 Task: Open an excel sheet with  and write heading  Student grades data  Add 10 students name:-  'Joshua Rivera, Zoey Coleman, Ryan Wright, Addison Bailey, Jonathan Simmons, Brooklyn Ward, Caleb Barnes, Audrey Collins, Gabriel Perry, Sofia Bell. ' in August Last week sales are  100 to 150. Math Grade:-  90, 95, 80, 92, 85,88, 90, 78, 92, 85.Science Grade:-  85, 87, 92, 88, 90, 85, 92, 80, 88, 90.English Grade:-  92, 90, 85, 90, 88, 92, 85, 82, 90, 88. _x000D_
History Grade:-  88, 92, 78, 95, 90, 90, 80, 85, 92, 90. Total use the formula   =SUM(D2:G2) then presss enter. Save page auditingSalesByEmployee
Action: Key pressed <Key.shift_r>Student<Key.space>grades<Key.space>data<Key.space><Key.down><Key.shift_r>Students<Key.shift>Name<Key.down><Key.shift>Joshua<Key.down><Key.up><Key.f2><Key.space><Key.shift_r>Rivera<Key.down><Key.up><Key.up><Key.esc><Key.esc><Key.esc><Key.right><Key.left><Key.right><Key.left><Key.up><Key.shift_r>S.<Key.space><Key.shift>No<Key.right><Key.shift_r>Students<Key.space><Key.shift>Name<Key.down><Key.left>1<Key.right><Key.left><Key.right><Key.shift>Joshua<Key.space><Key.shift_r>Rivera<Key.down><Key.left>2<Key.right><Key.shift_r>Zoey<Key.space><Key.shift_r>Coleman<Key.down><Key.left>3<Key.down><Key.up><Key.right><Key.shift_r>Ryan<Key.space><Key.shift_r>Wright<Key.down><Key.left>4<Key.down><Key.up><Key.right><Key.shift_r>Addison<Key.space><Key.shift>Bailey<Key.down><Key.left>5<Key.down><Key.up><Key.right><Key.left><Key.right><Key.left><Key.right><Key.shift>Jonathan<Key.space><Key.shift_r>Simmons<Key.down><Key.left><Key.left>6<Key.down><Key.up><Key.right><Key.shift>Brooklyn<Key.space><Key.shift_r>Ward<Key.down><Key.left><Key.left><Key.left>7<Key.right><Key.shift_r>Caleb<Key.space><Key.shift>Bare<Key.backspace>nes<Key.down><Key.left>8<Key.down><Key.up><Key.right><Key.left><Key.right><Key.shift_r>Audrey<Key.space><Key.shift_r>Collins<Key.down><Key.left>9<Key.down><Key.up><Key.right><Key.shift_r>Gabriel<Key.space><Key.shift>Perry<Key.down><Key.left>10<Key.right><Key.shift_r>Sofia<Key.space><Key.shift>Bell<Key.down><Key.left><Key.up><Key.up><Key.up><Key.down><Key.right><Key.right><Key.right><Key.left><Key.shift_r>August<Key.space><Key.shift>Last<Key.space>week<Key.space><Key.shift_r>Sales<Key.down>100<Key.f2><Key.backspace>0<Key.down><Key.down><Key.enter>105<Key.down>10<Key.backspace>10<Key.down>115<Key.down>120<Key.down>125<Key.down>130<Key.down>140<Key.down>145<Key.down>150<Key.down><Key.up><Key.up><Key.up><Key.down><Key.up><Key.down><Key.right><Key.right><Key.left><Key.shift>Math<Key.space><Key.shift_r>Grade<Key.down>90<Key.down>95<Key.down>80<Key.down>92<Key.down>85<Key.down>88<Key.down>90<Key.down>78<Key.down>92<Key.down>85<Key.down><Key.up><Key.up><Key.right><Key.shift_r>Science<Key.space><Key.shift_r>Grade<Key.down>85<Key.down>87<Key.down>98\2<Key.down><Key.up>92<Key.down>88<Key.down>90<Key.down>85<Key.down>92<Key.down>80<Key.down>88<Key.down>90<Key.down><Key.up><Key.up><Key.up><Key.right><Key.shift_r>English<Key.space><Key.shift_r>Grade<Key.down>92<Key.down>90<Key.down>85<Key.down>90<Key.down>88<Key.down>92<Key.down>85<Key.down>82<Key.down>90<Key.down>88<Key.down><Key.up><Key.up><Key.up><Key.right><Key.shift>History<Key.space><Key.shift_r>Grade<Key.down>88<Key.down>92<Key.down>78<Key.down>95<Key.down>90<Key.down>90<Key.down>80<Key.down>85<Key.down>92<Key.down>90<Key.down><Key.up><Key.up><Key.up><Key.up><Key.up><Key.up><Key.up><Key.up><Key.up><Key.up><Key.left><Key.left><Key.left><Key.left><Key.right><Key.right><Key.right><Key.right><Key.up><Key.right><Key.shift_r>Total<Key.down>=sum<Key.shift_r>(<Key.left><Key.left><Key.left><Key.left><Key.left><Key.shift><Key.right><Key.right><Key.right><Key.right><Key.shift_r>)<Key.enter><Key.up>
Screenshot: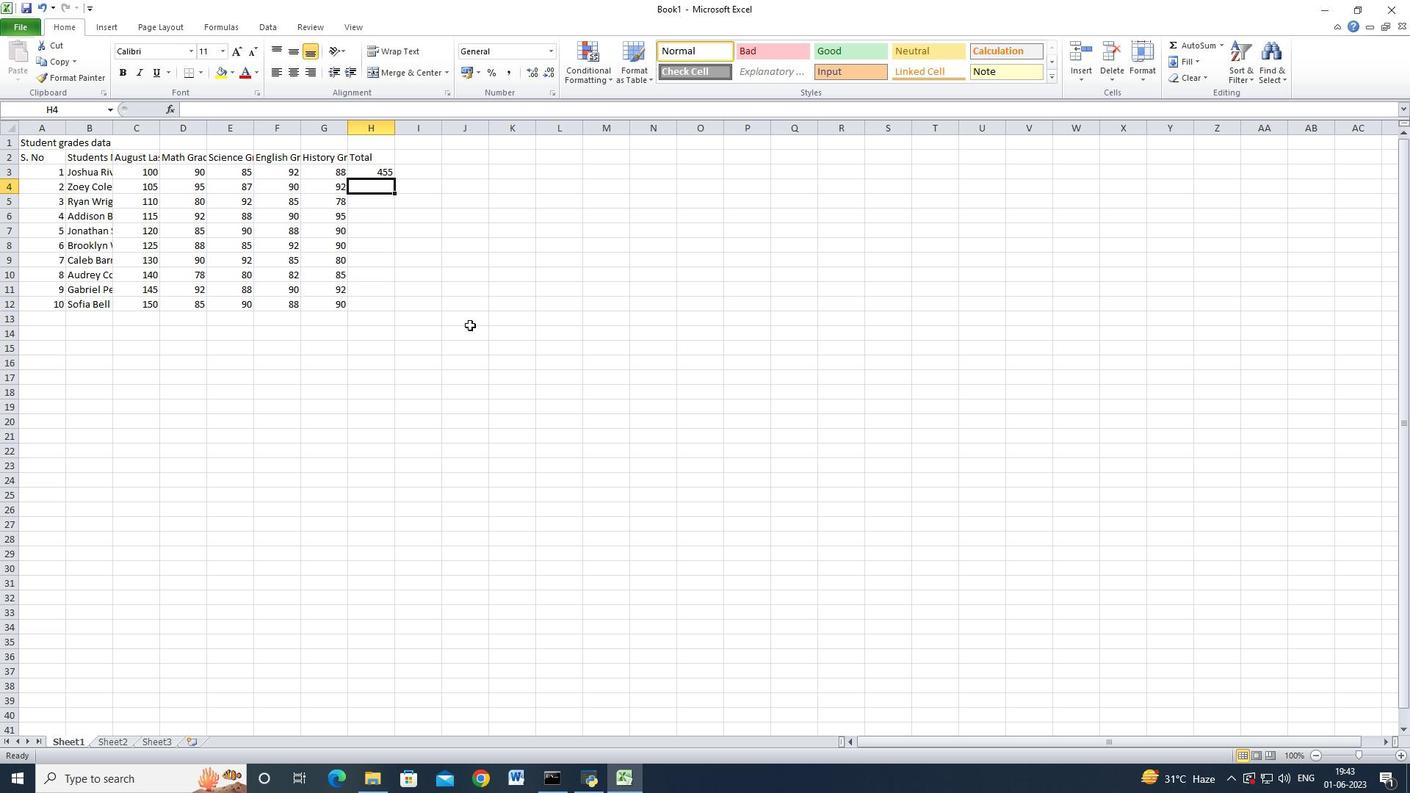 
Action: Mouse moved to (396, 178)
Screenshot: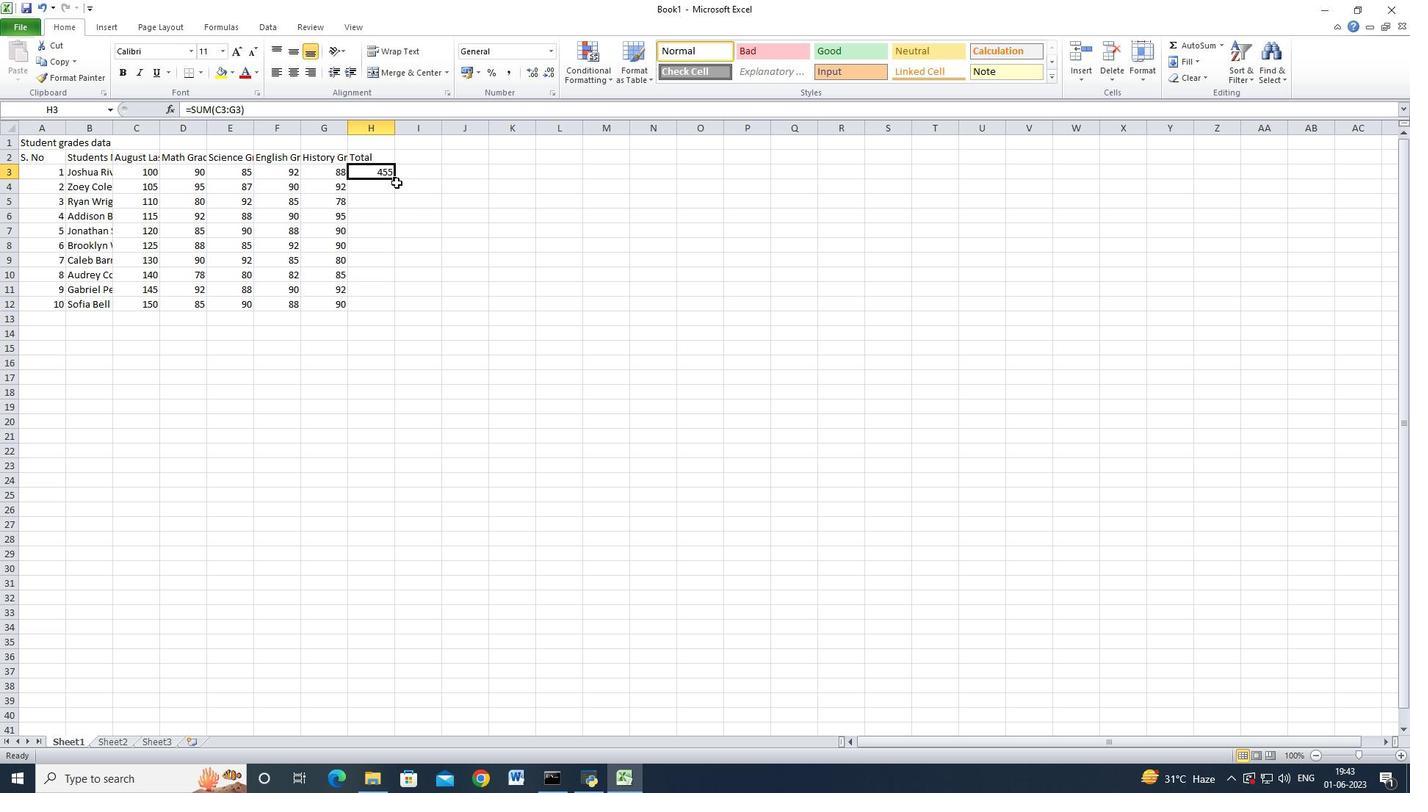
Action: Mouse pressed left at (396, 178)
Screenshot: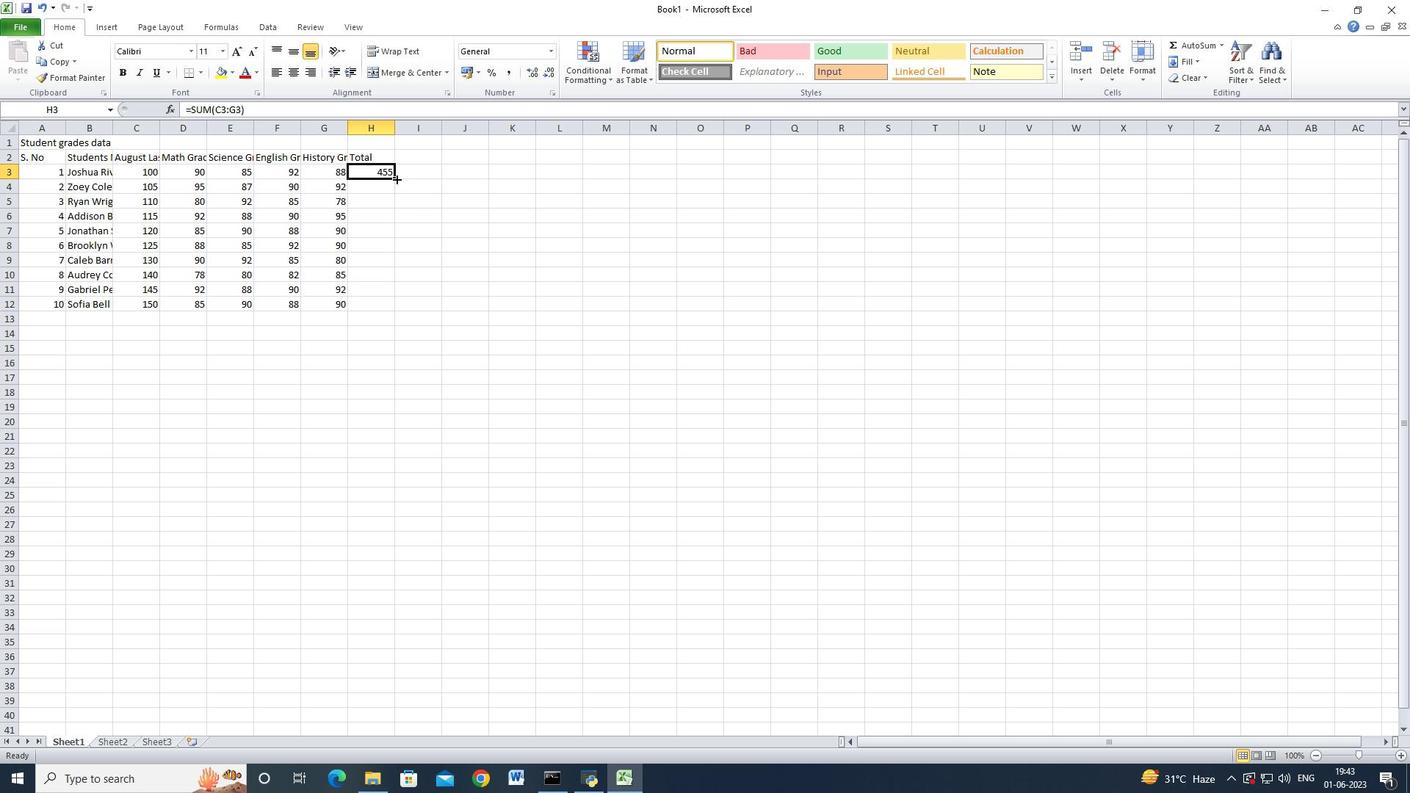
Action: Mouse moved to (395, 178)
Screenshot: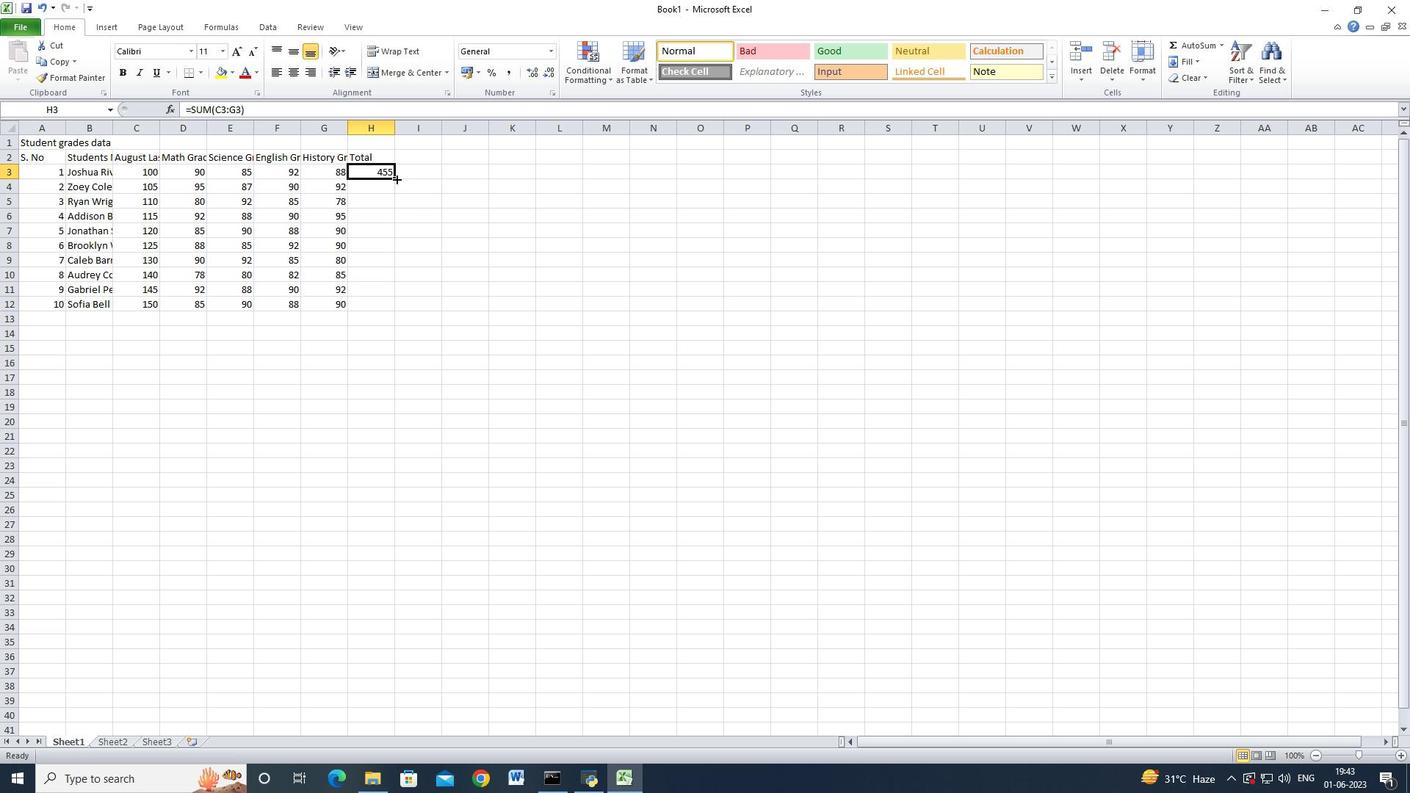 
Action: Mouse pressed left at (395, 178)
Screenshot: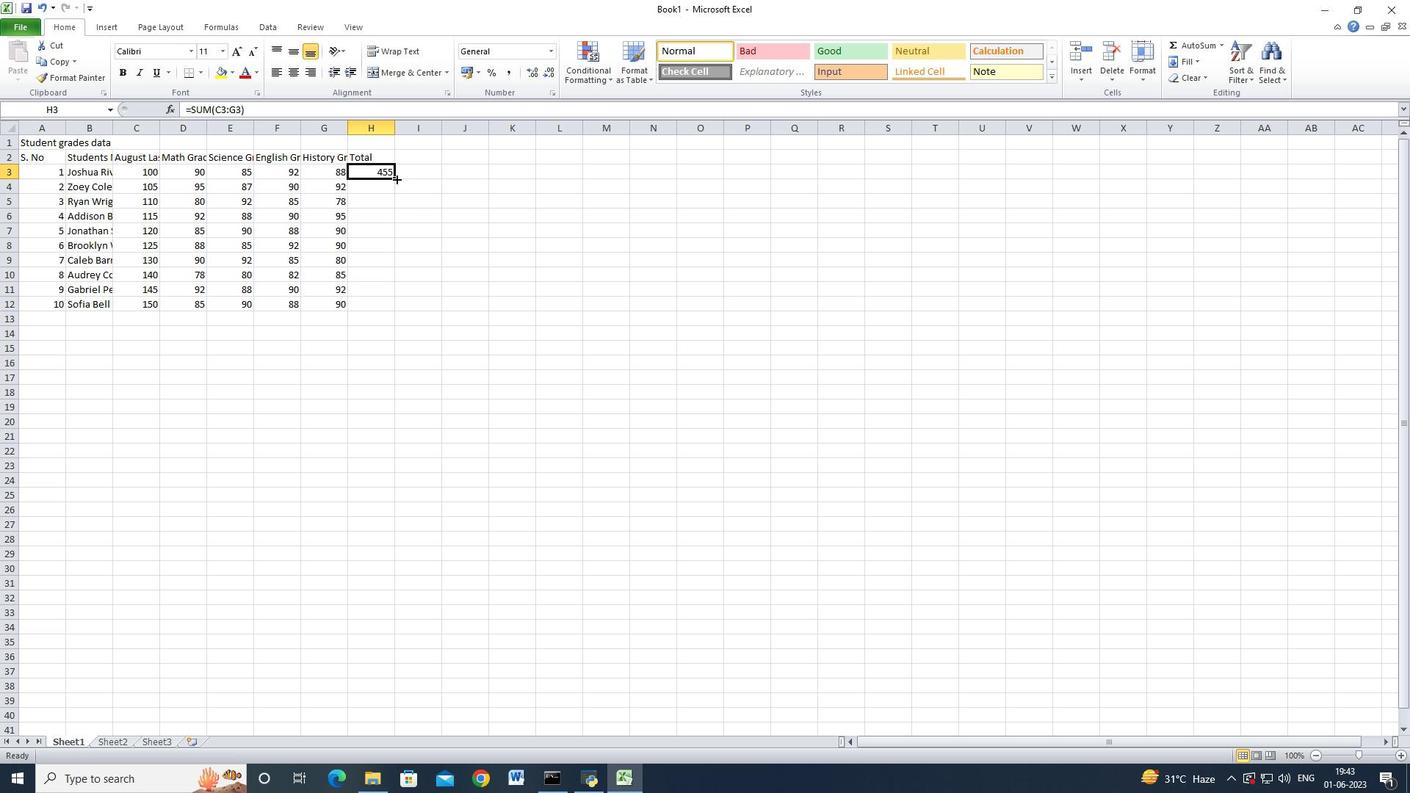 
Action: Mouse moved to (12, 130)
Screenshot: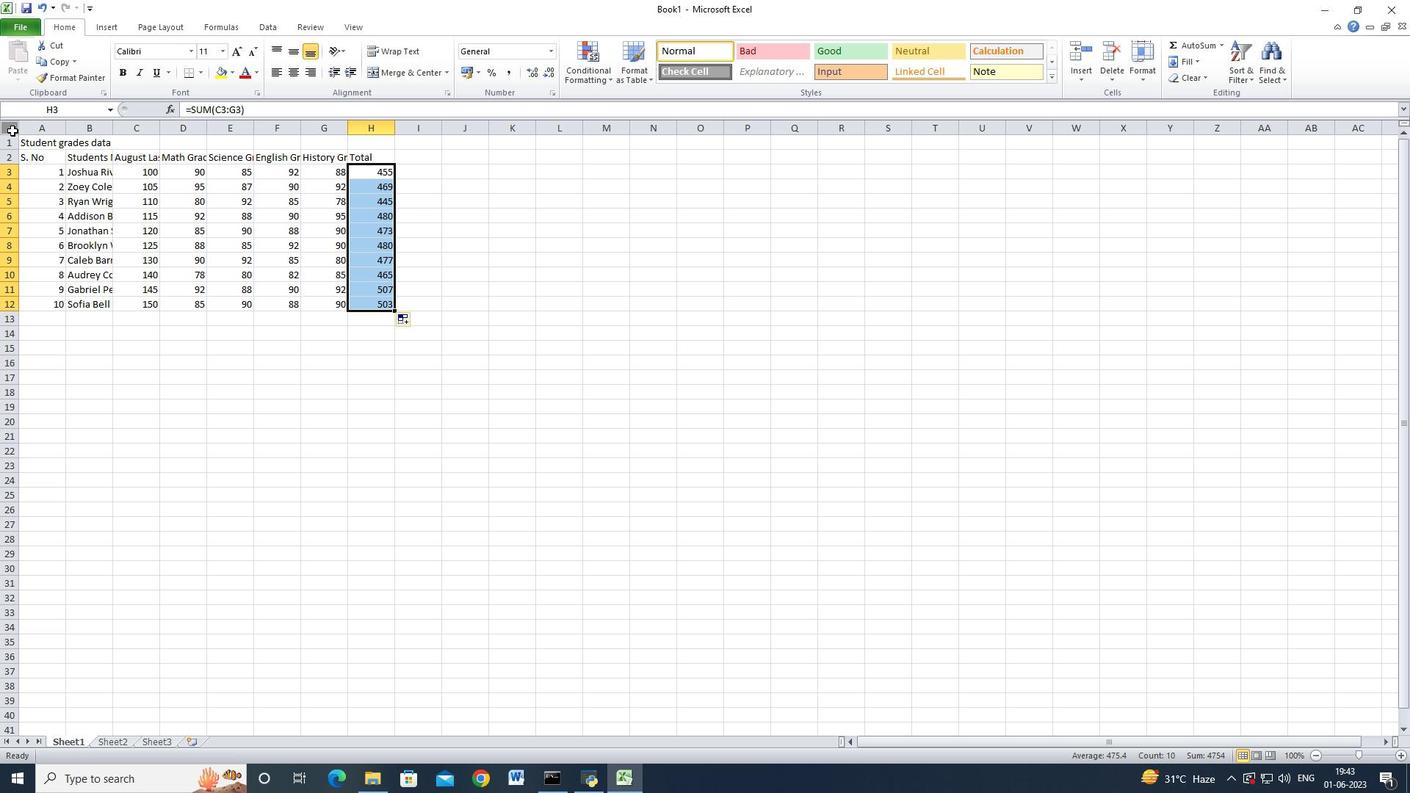 
Action: Mouse pressed left at (12, 130)
Screenshot: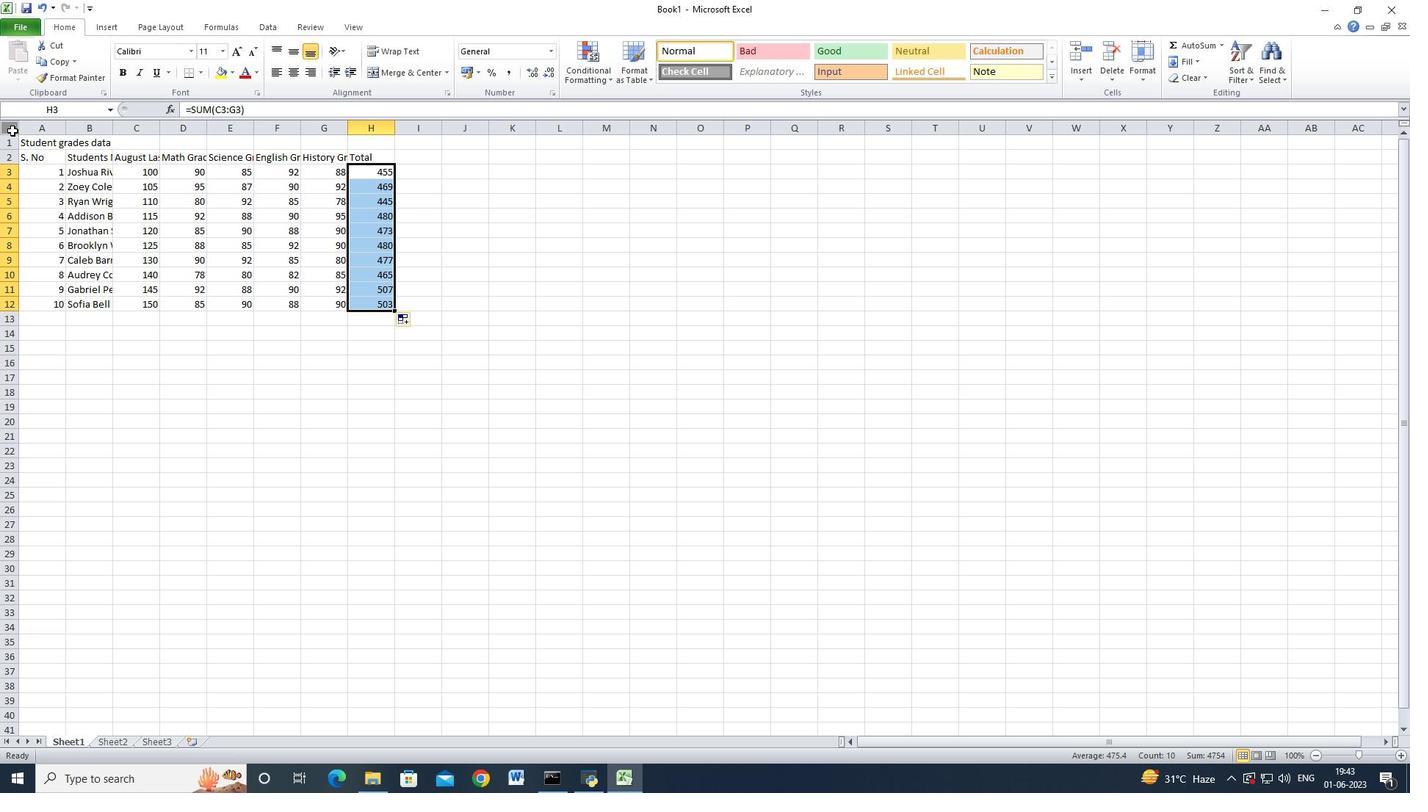 
Action: Mouse moved to (66, 128)
Screenshot: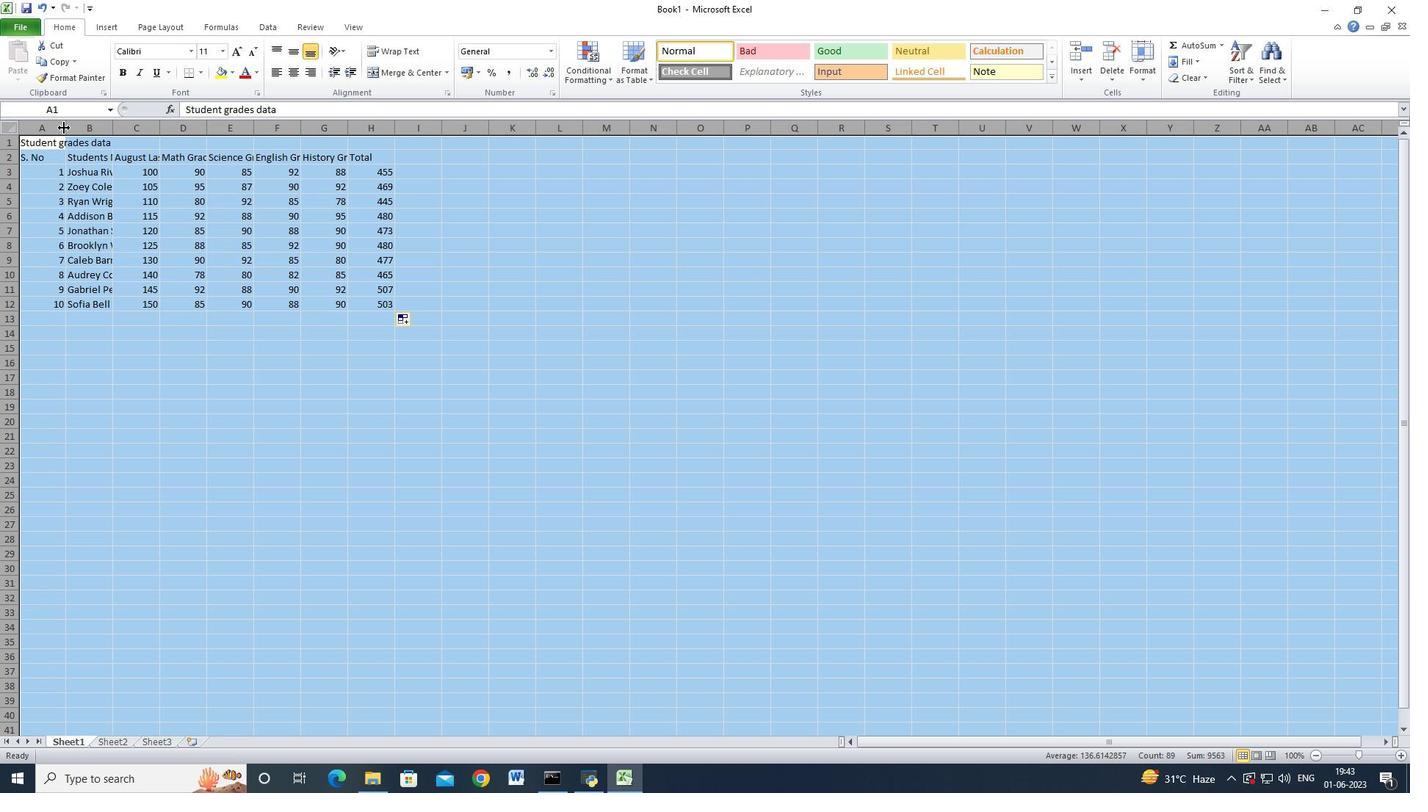 
Action: Mouse pressed left at (66, 128)
Screenshot: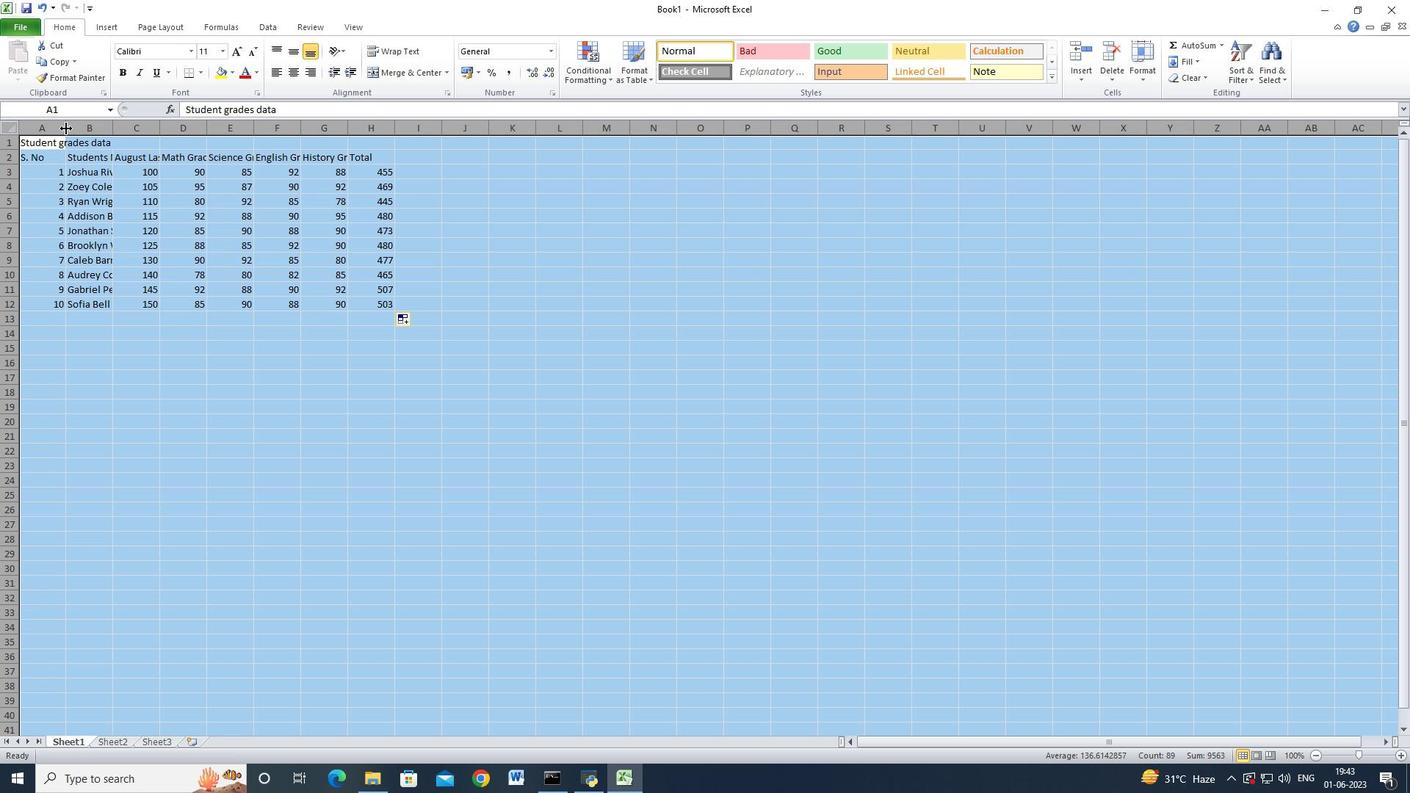 
Action: Mouse pressed left at (66, 128)
Screenshot: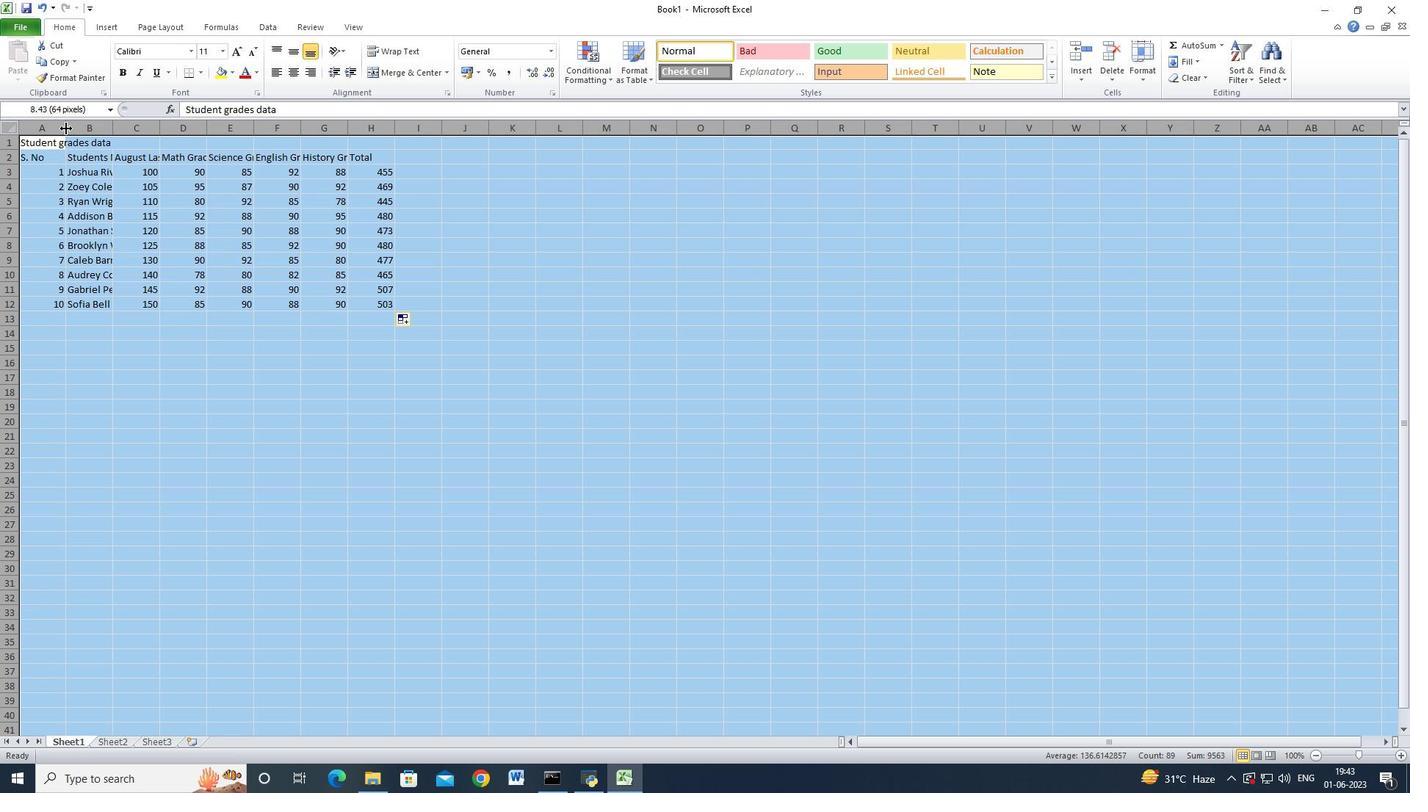 
Action: Mouse moved to (239, 207)
Screenshot: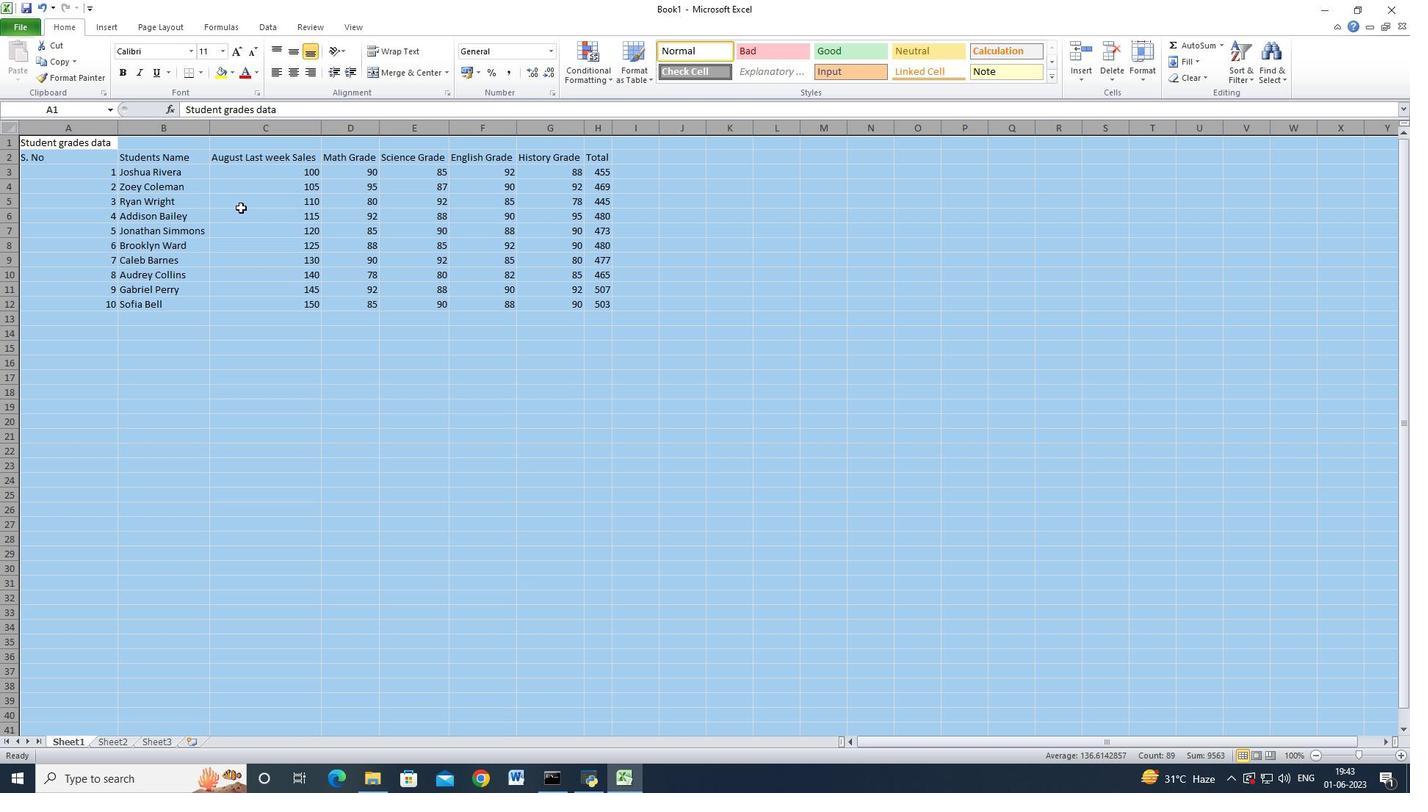 
Action: Mouse pressed left at (239, 207)
Screenshot: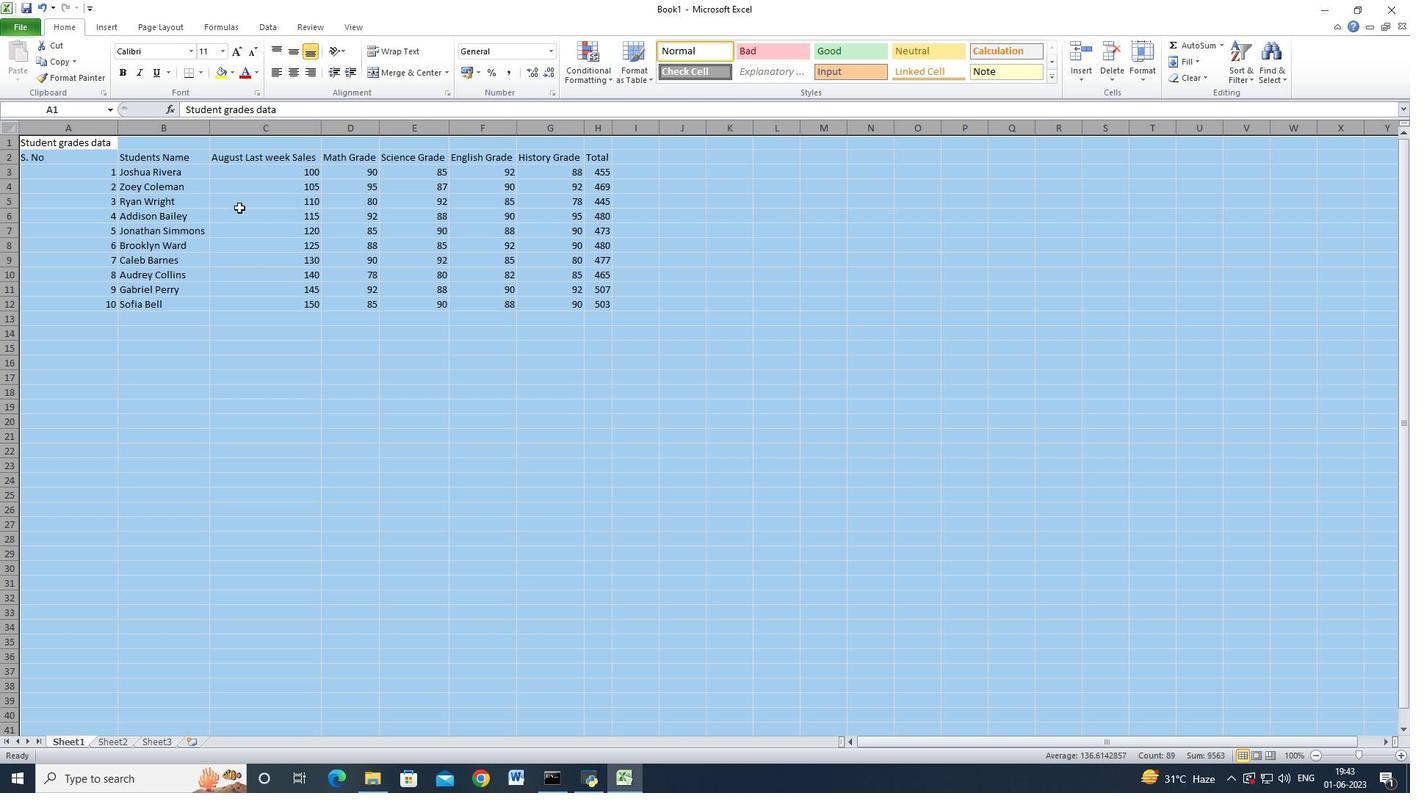 
Action: Mouse moved to (63, 124)
Screenshot: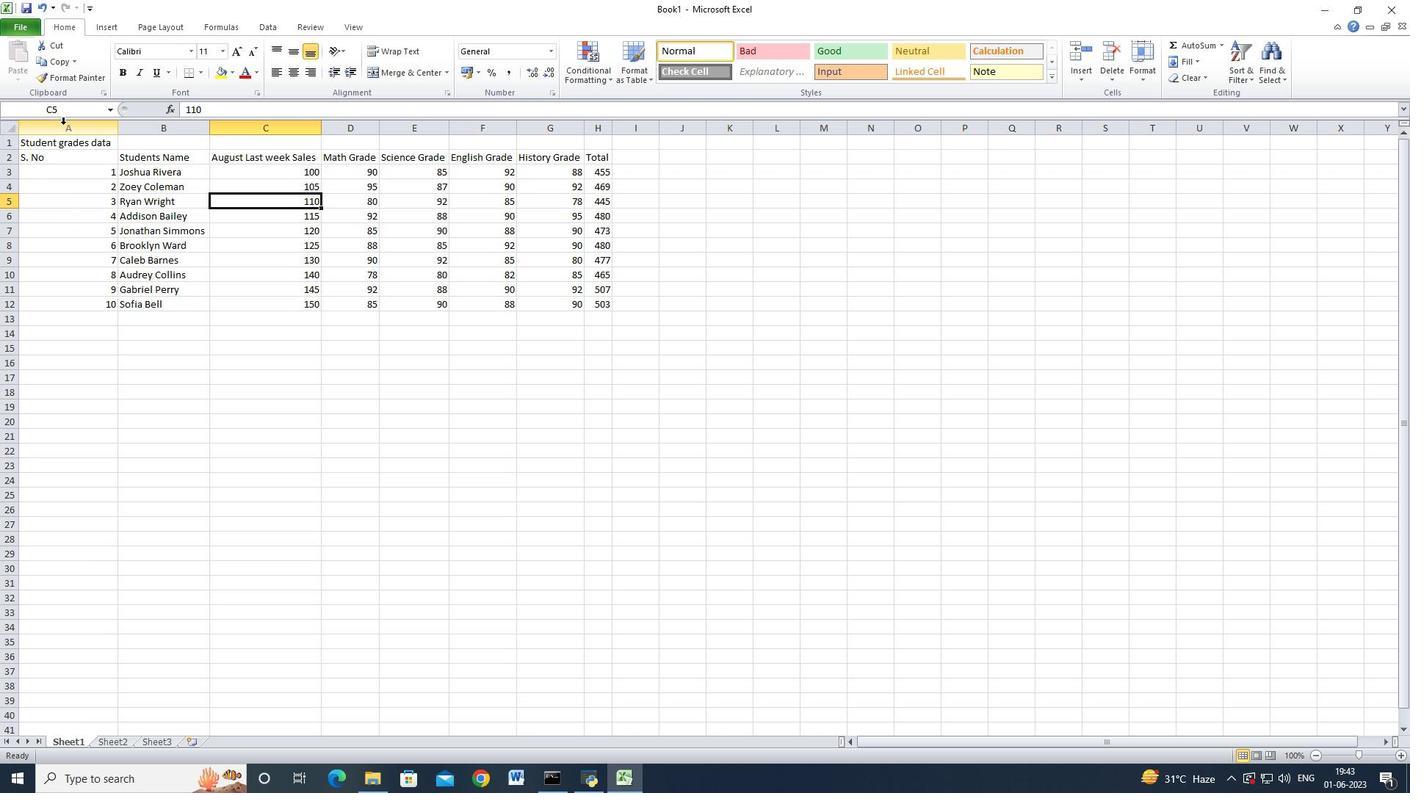 
Action: Mouse pressed left at (63, 124)
Screenshot: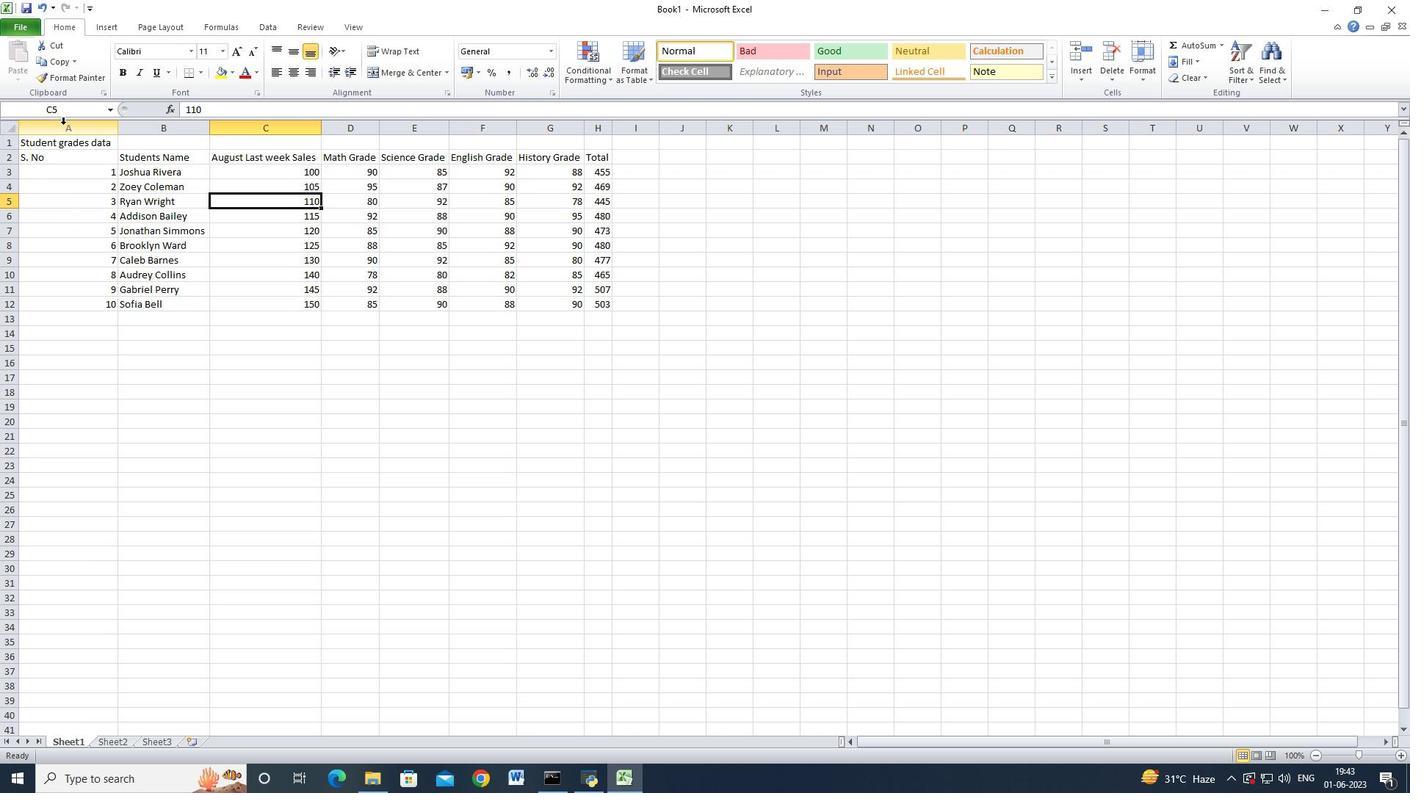 
Action: Mouse moved to (275, 74)
Screenshot: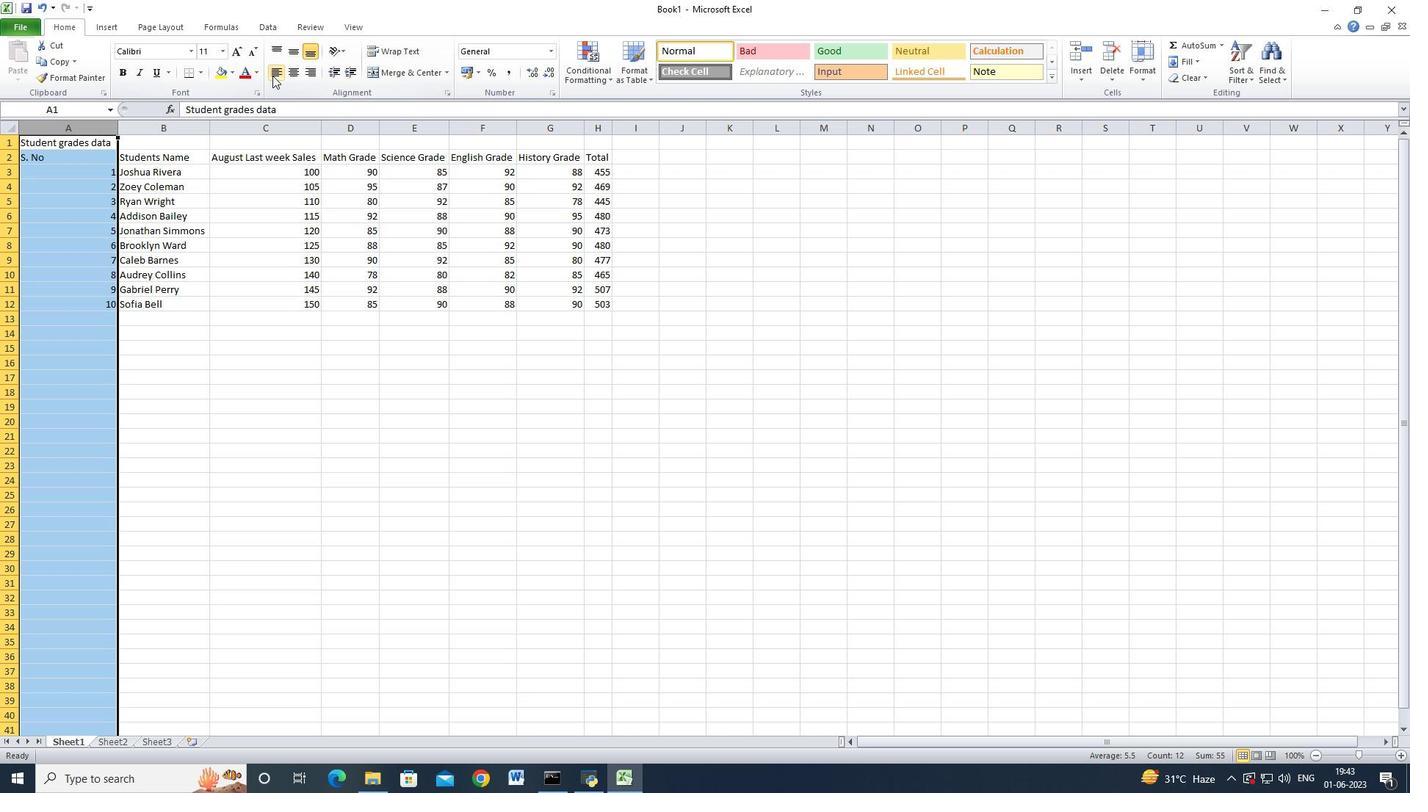 
Action: Mouse pressed left at (275, 74)
Screenshot: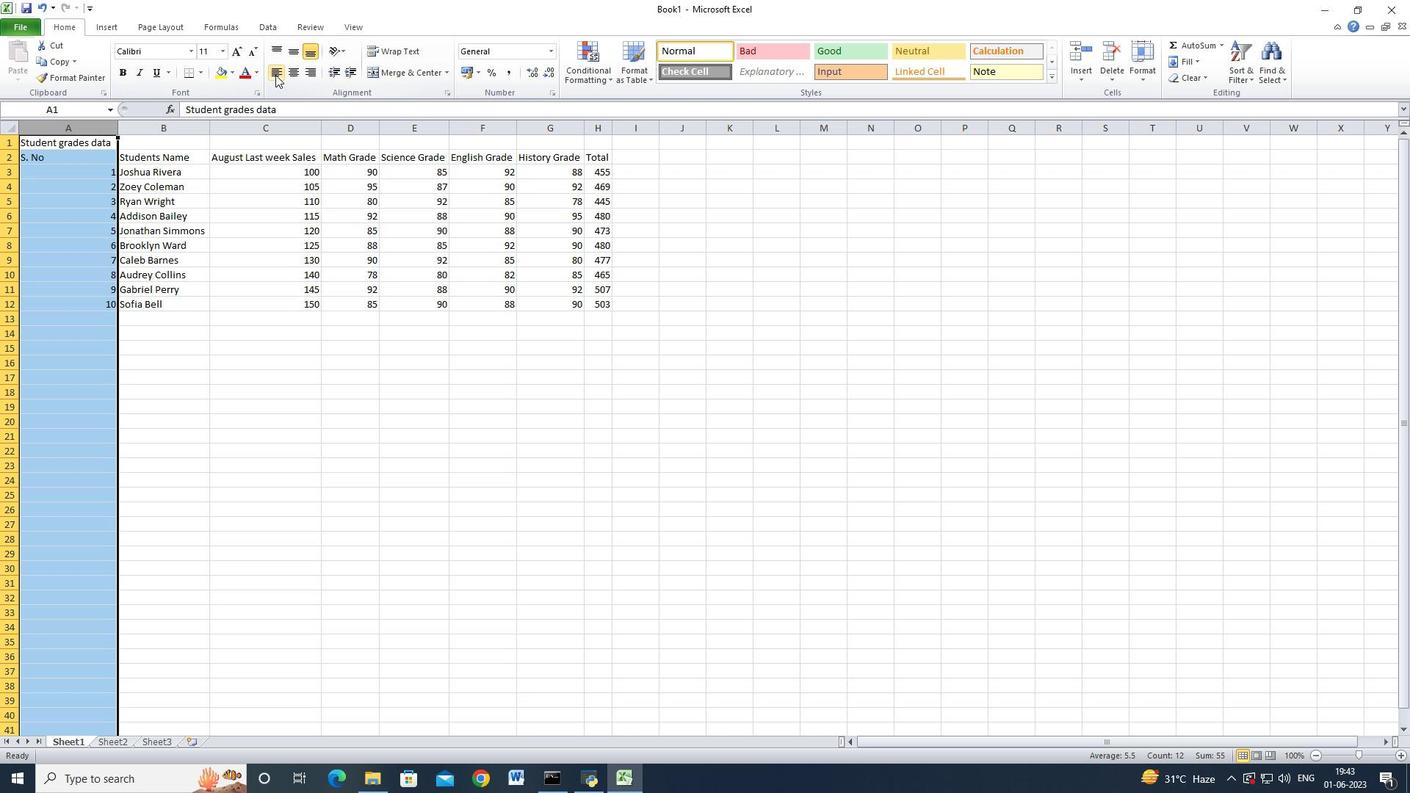 
Action: Mouse moved to (19, 193)
Screenshot: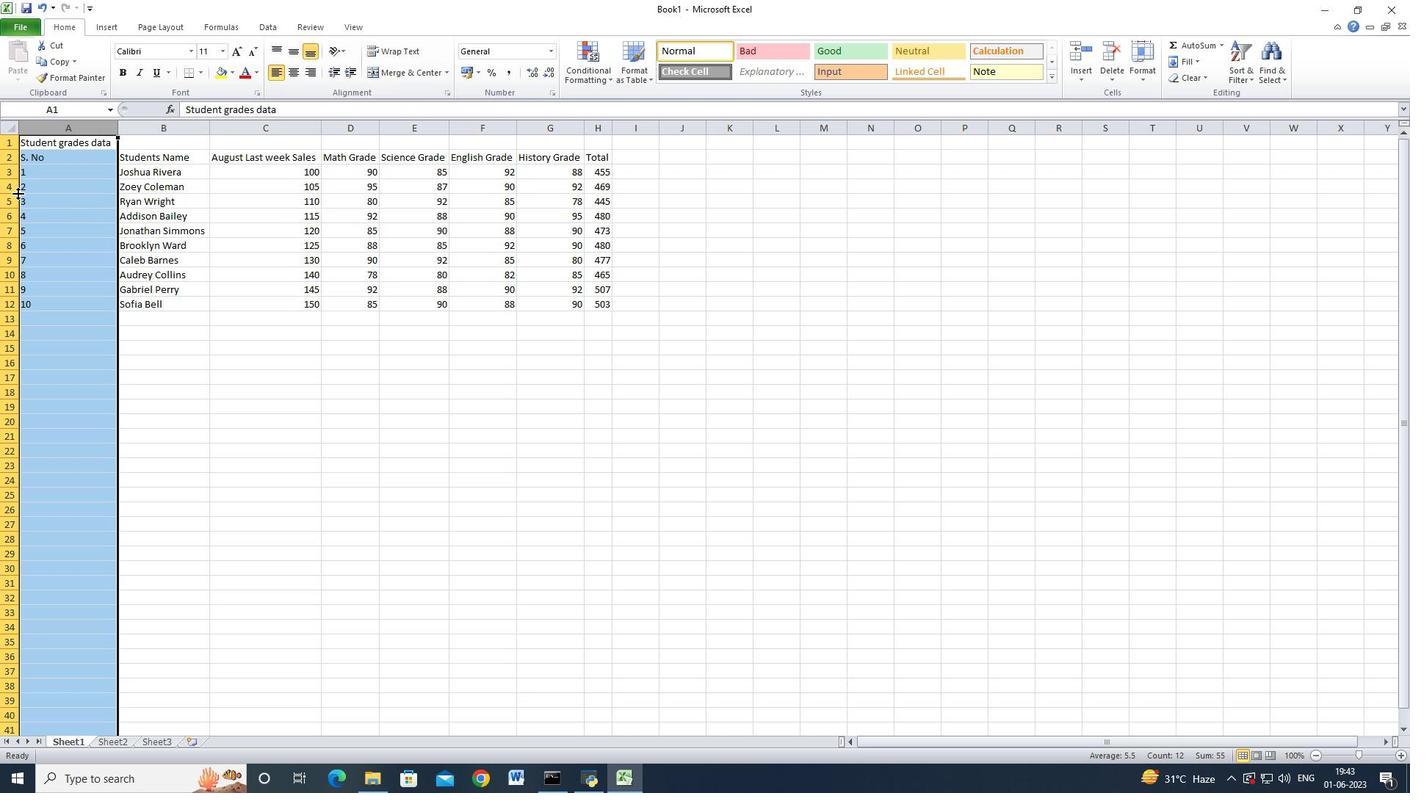 
Action: Mouse pressed left at (19, 193)
Screenshot: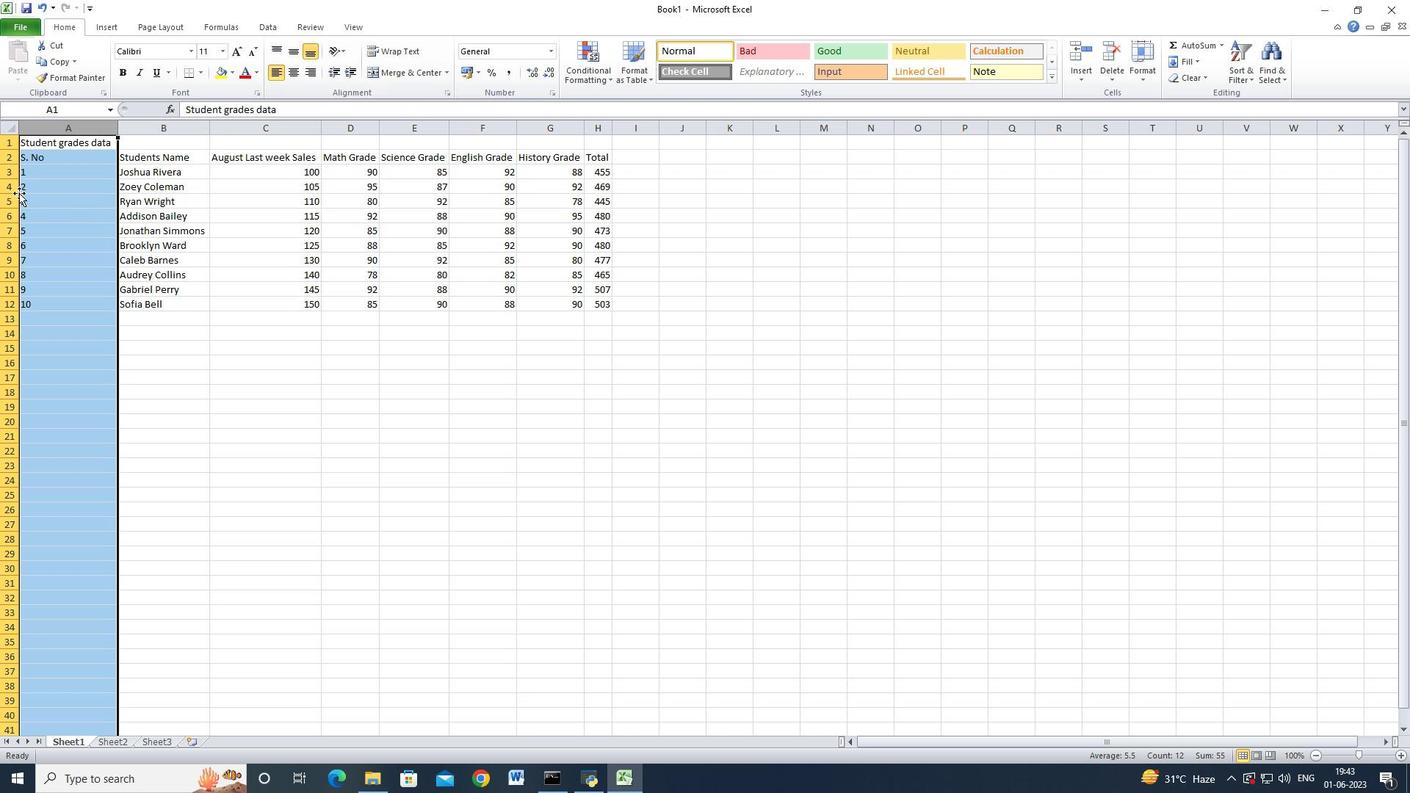 
Action: Mouse moved to (73, 185)
Screenshot: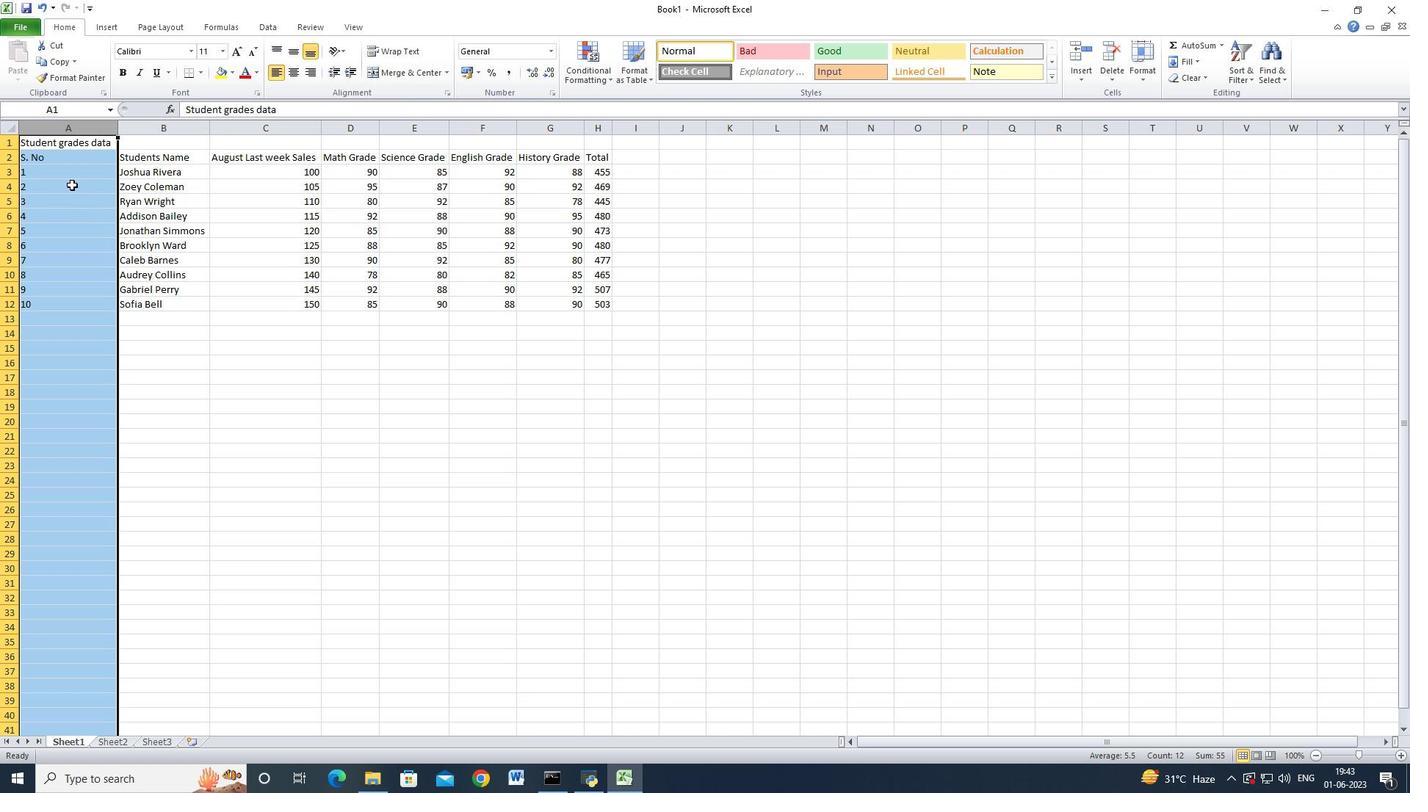 
Action: Mouse pressed left at (73, 185)
Screenshot: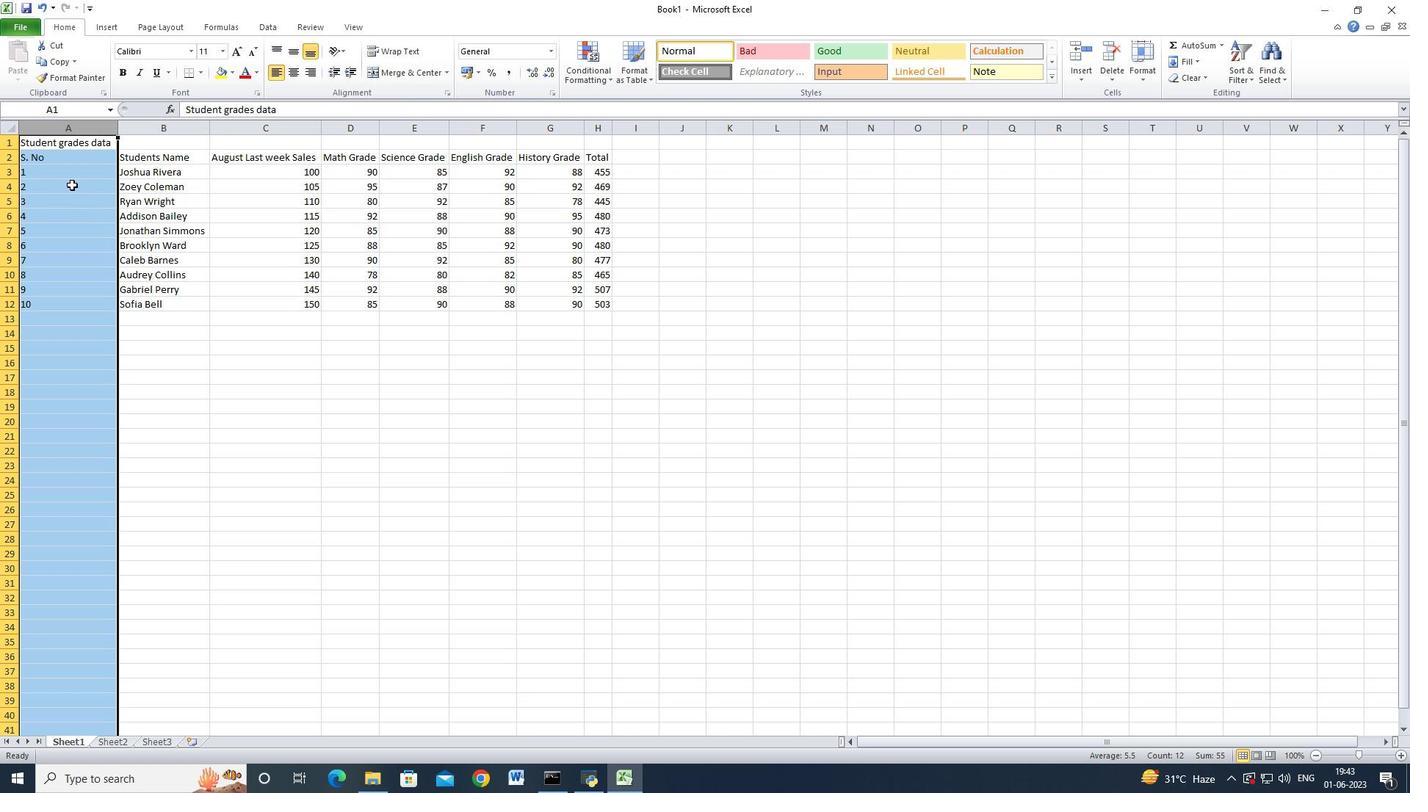 
Action: Mouse moved to (9, 124)
Screenshot: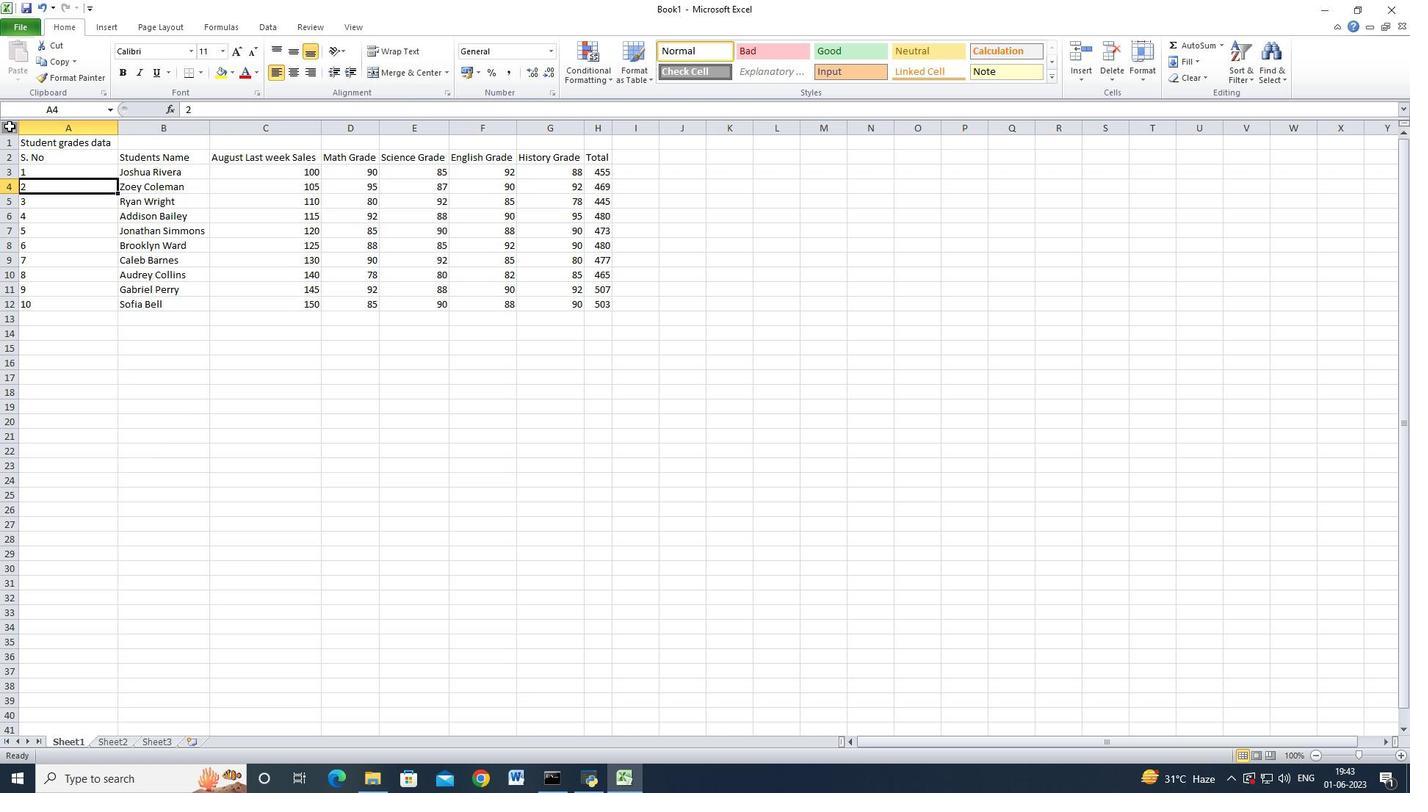 
Action: Mouse pressed left at (9, 124)
Screenshot: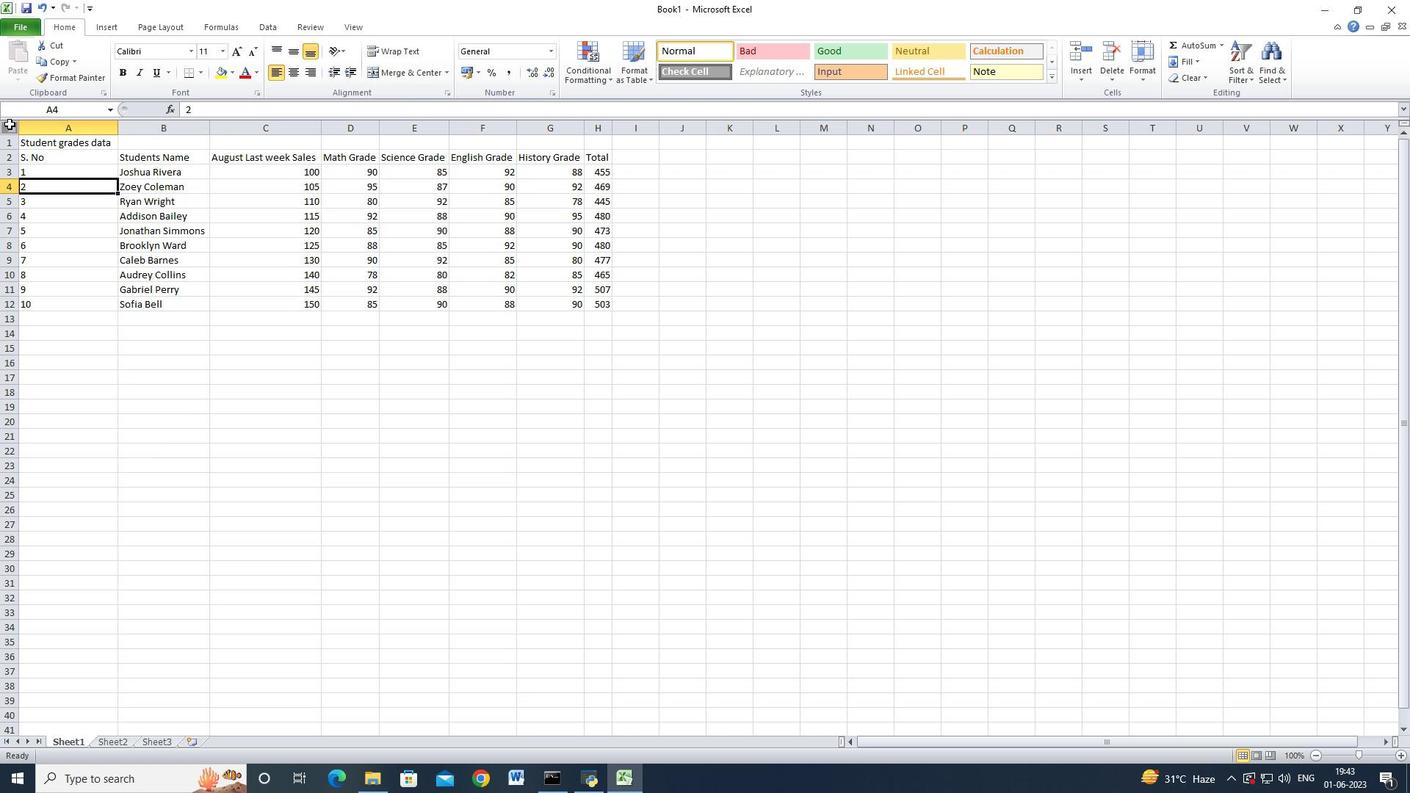 
Action: Mouse moved to (121, 123)
Screenshot: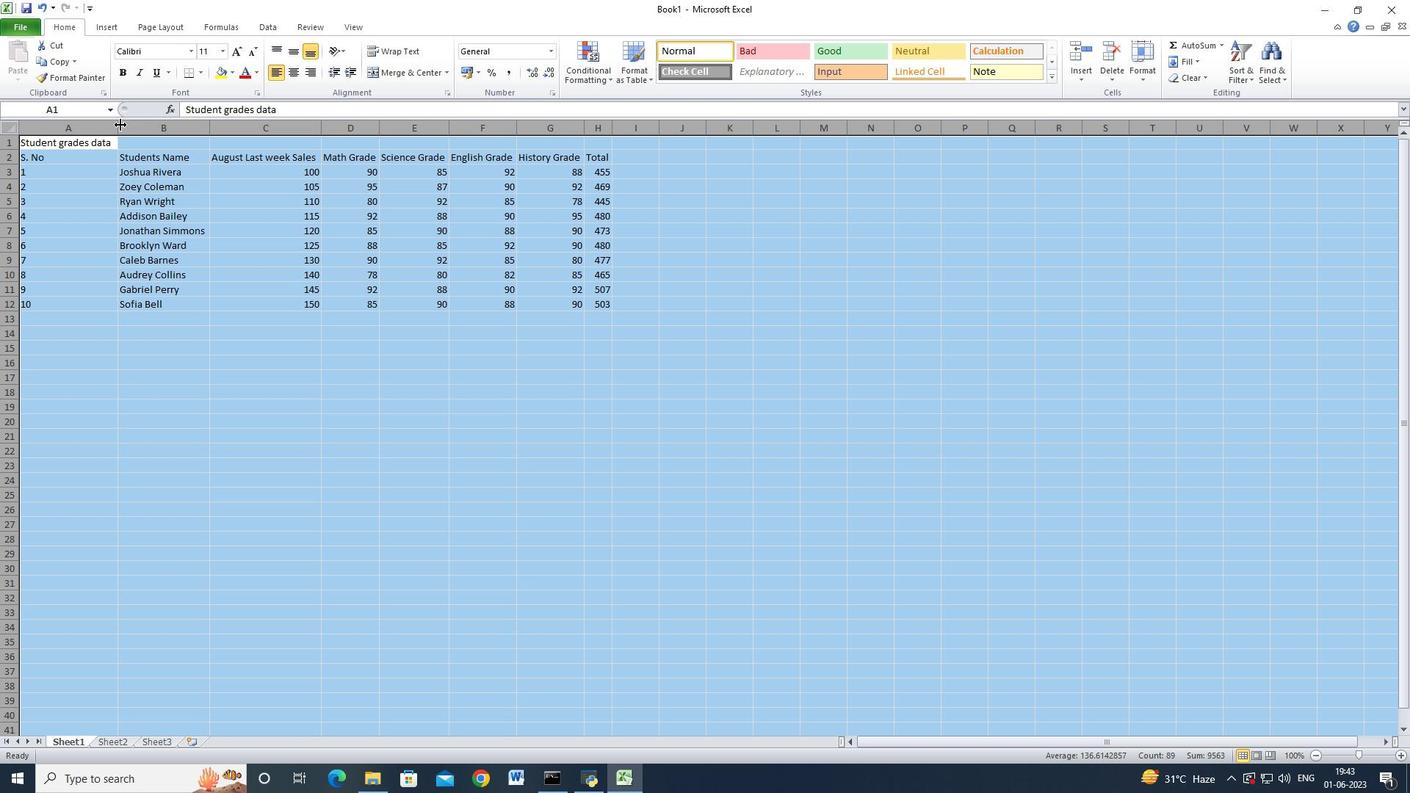 
Action: Mouse pressed left at (121, 123)
Screenshot: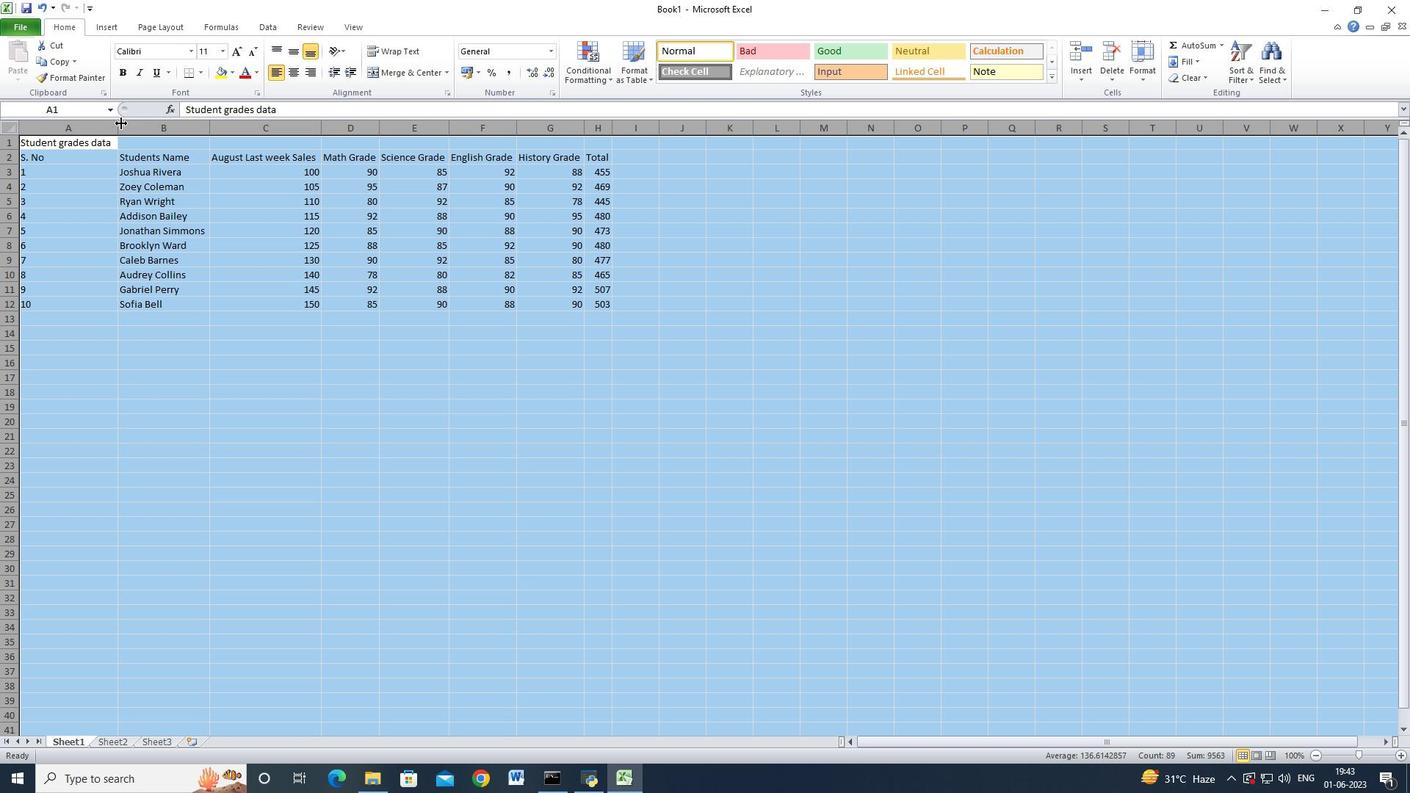 
Action: Mouse pressed left at (121, 123)
Screenshot: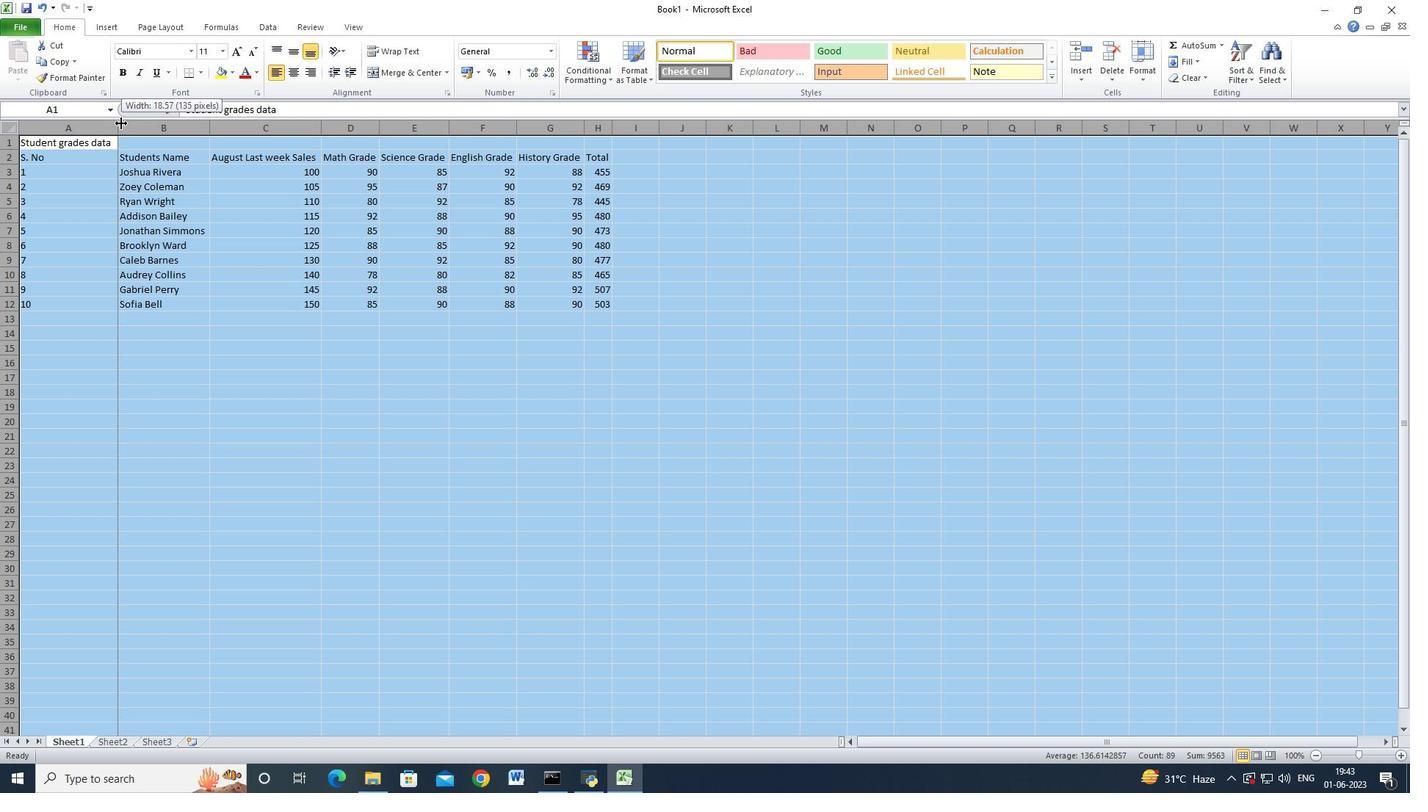 
Action: Mouse moved to (122, 210)
Screenshot: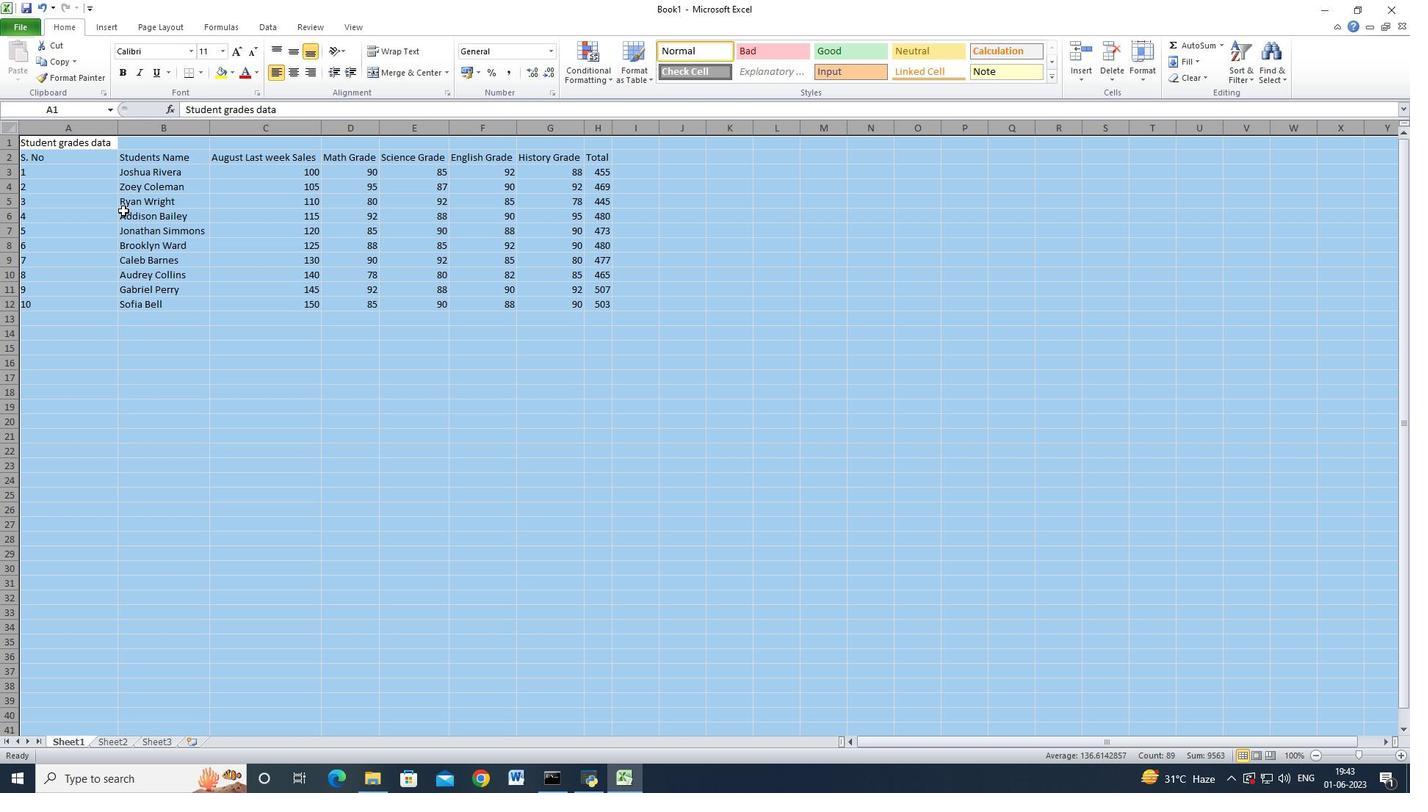 
Action: Mouse pressed left at (122, 210)
Screenshot: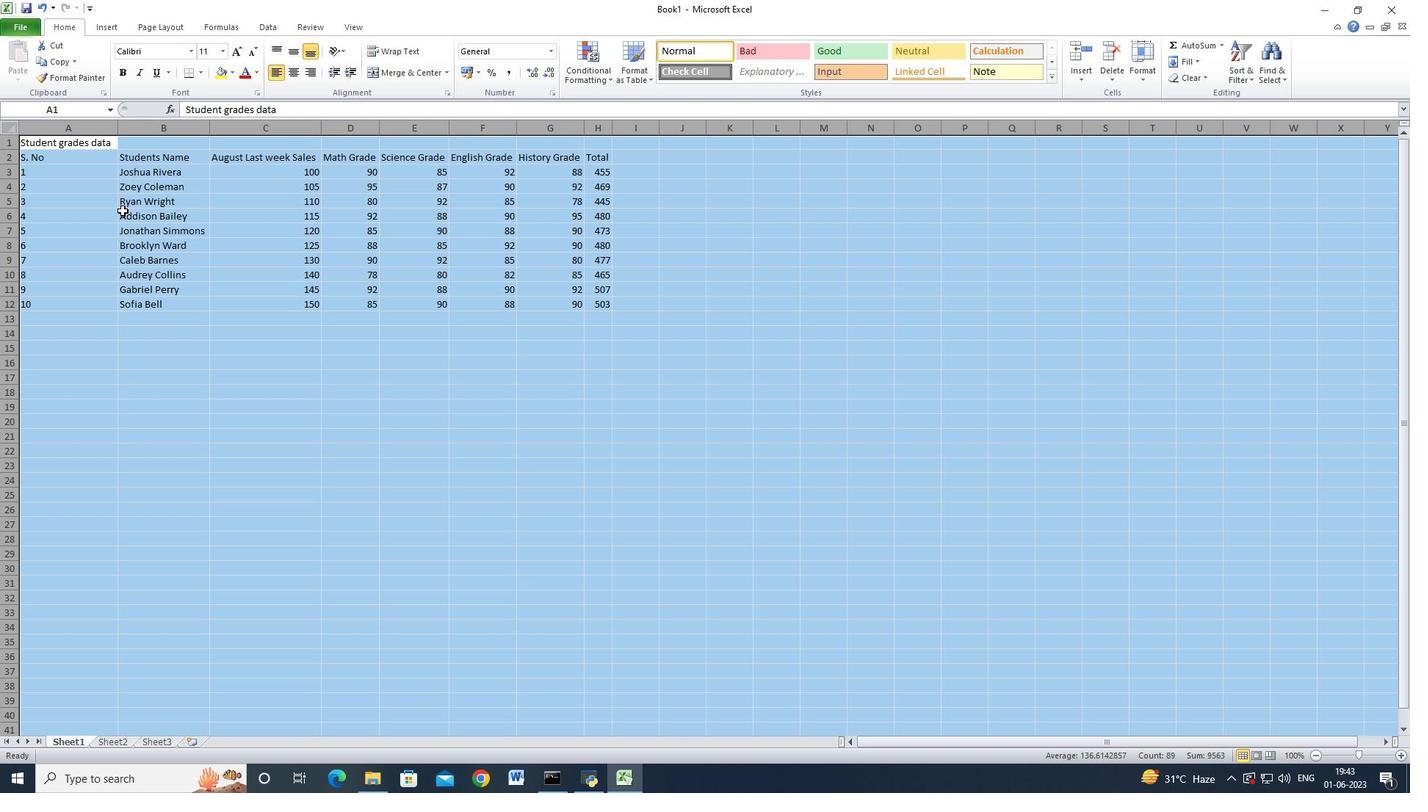 
Action: Mouse moved to (76, 144)
Screenshot: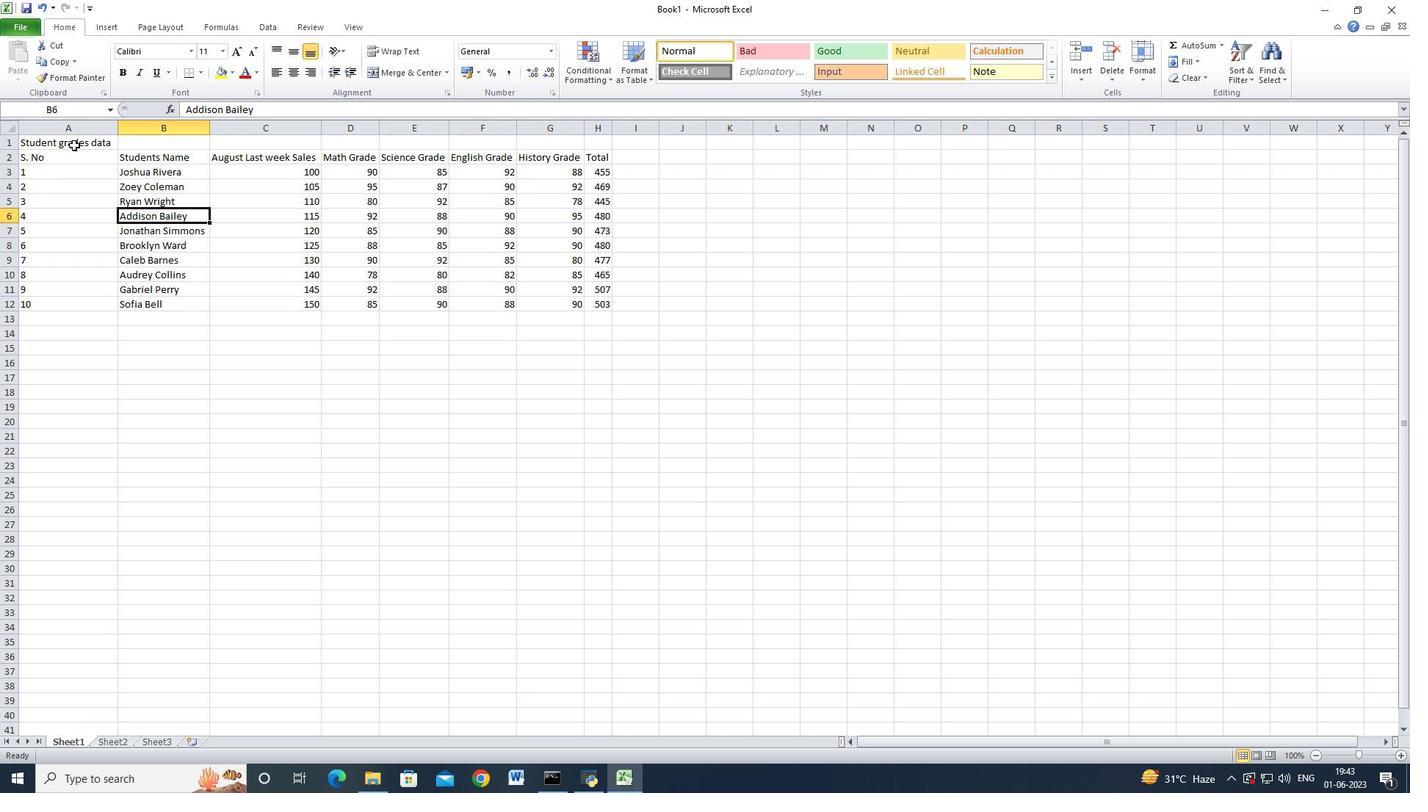 
Action: Mouse pressed left at (76, 144)
Screenshot: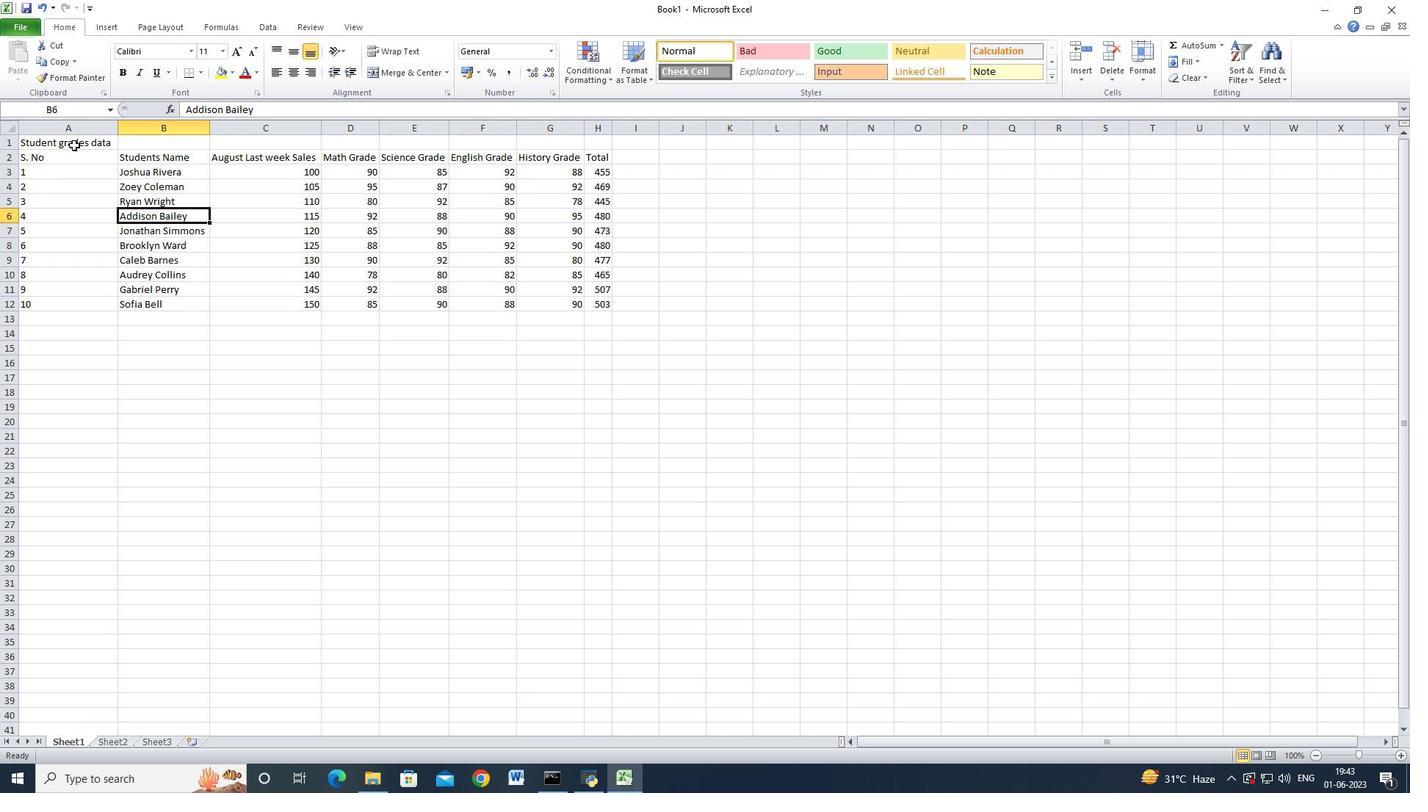 
Action: Mouse moved to (375, 70)
Screenshot: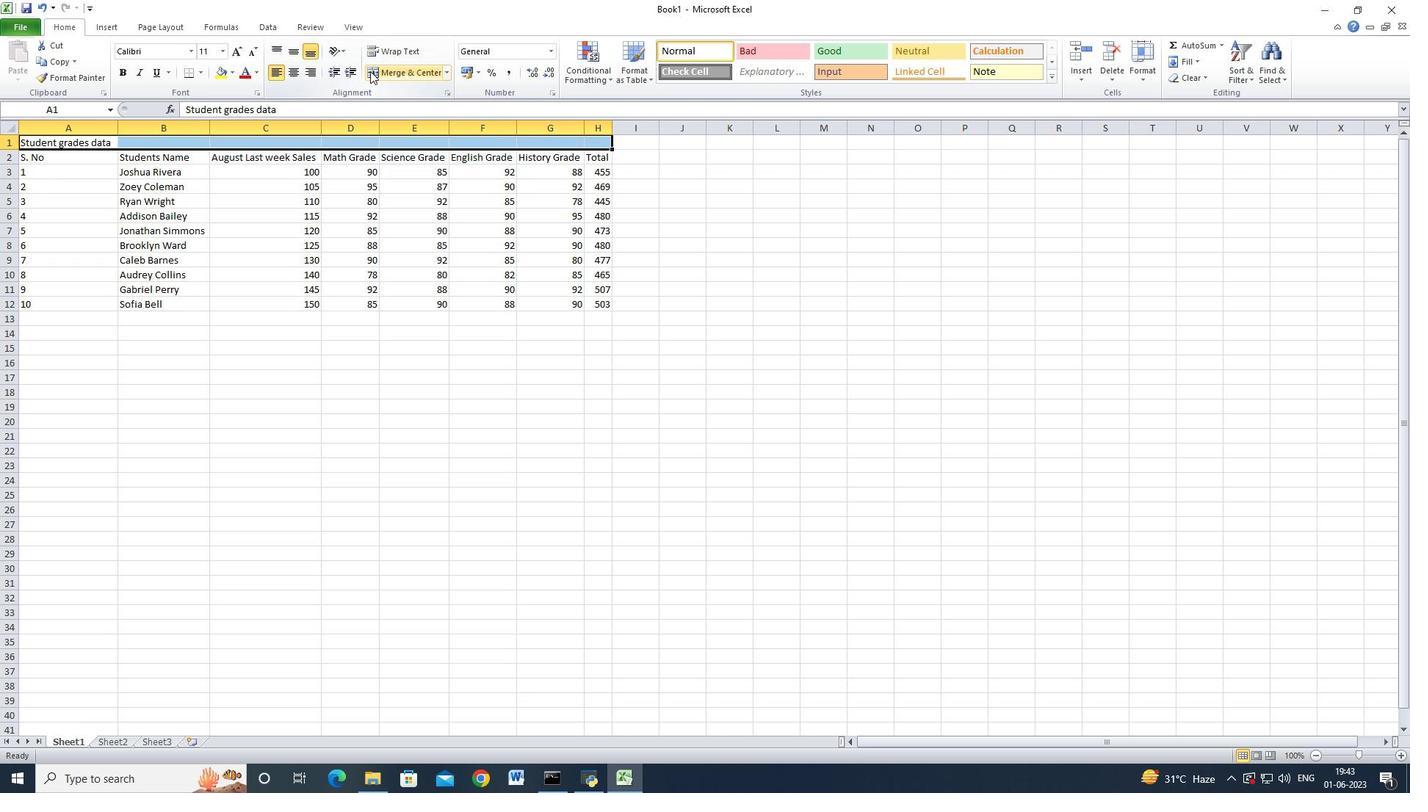 
Action: Mouse pressed left at (375, 70)
Screenshot: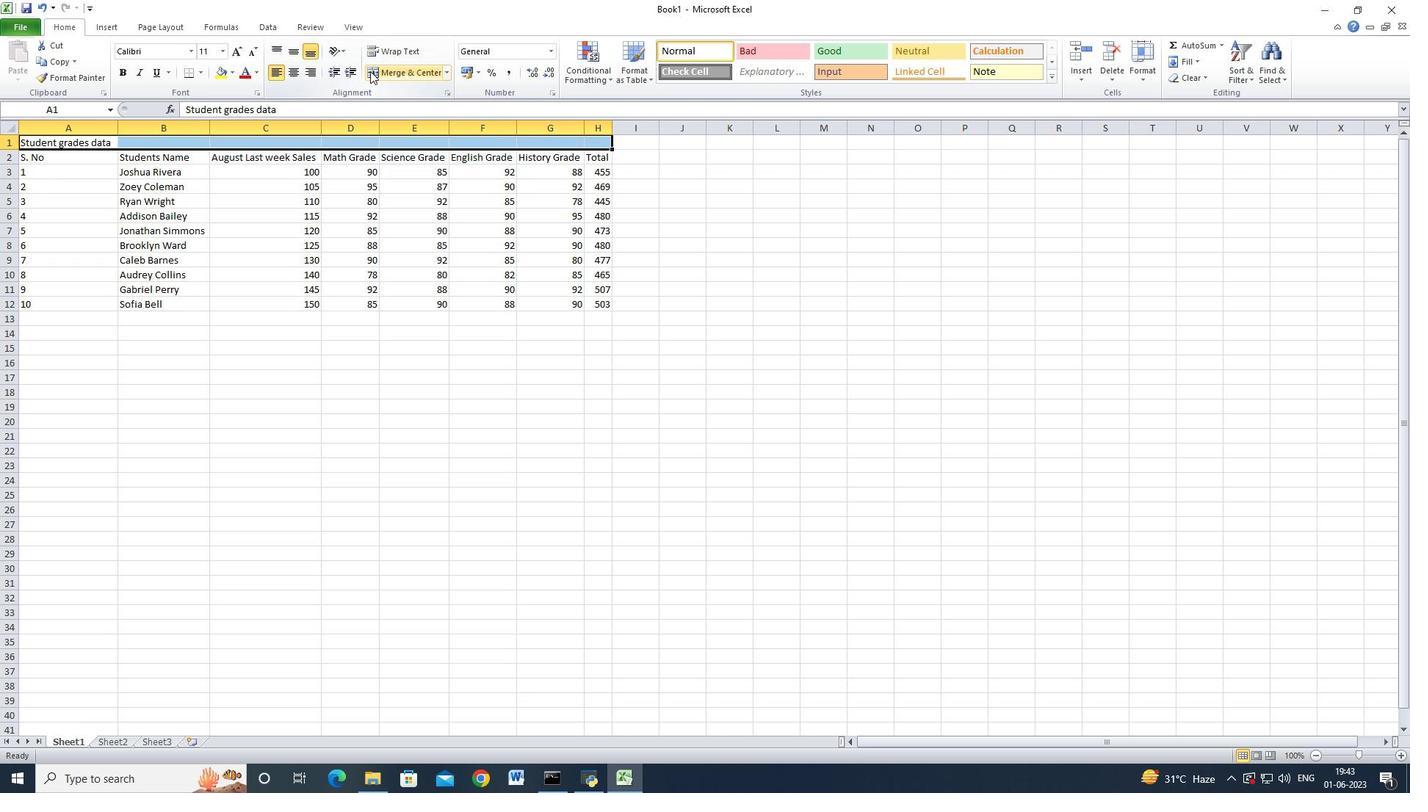 
Action: Mouse moved to (274, 76)
Screenshot: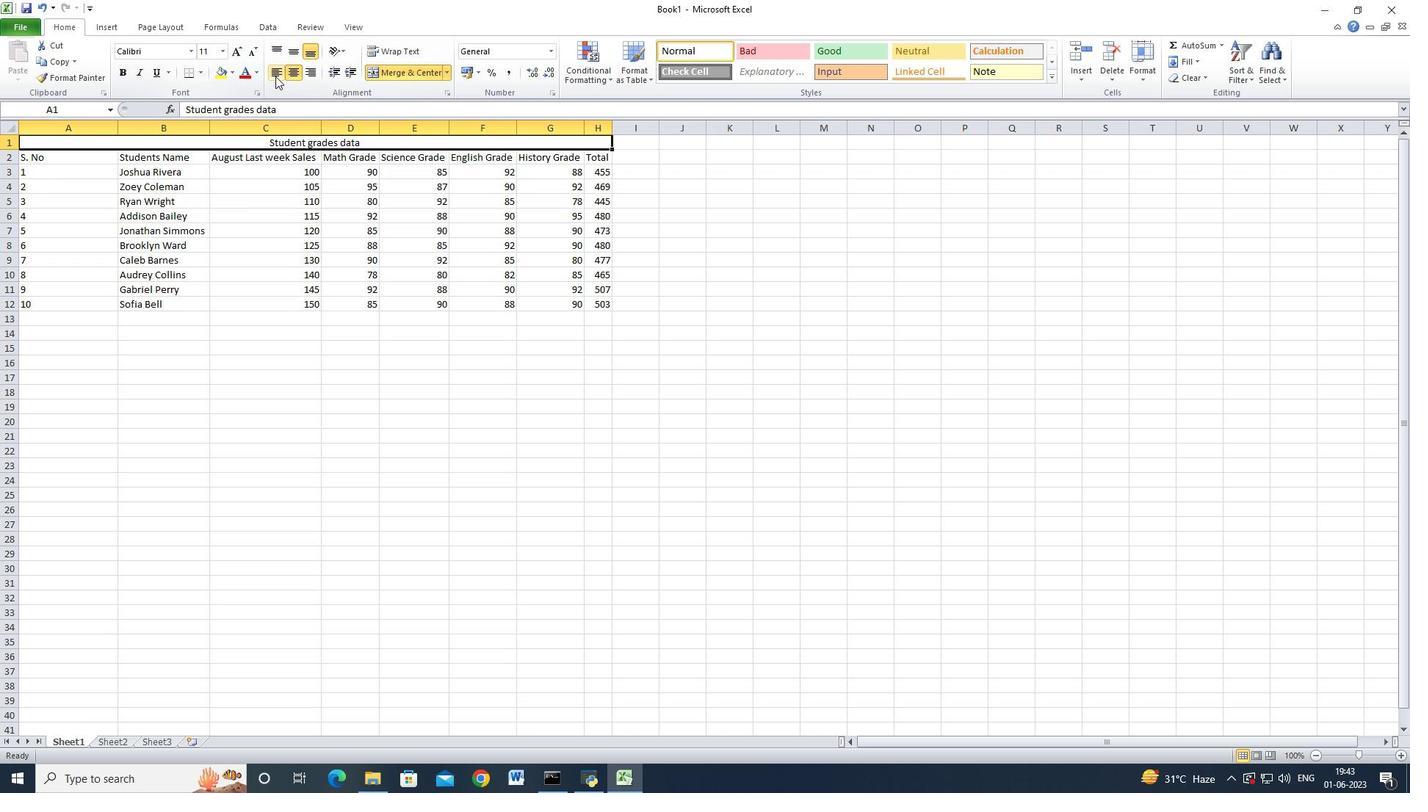 
Action: Mouse pressed left at (274, 76)
Screenshot: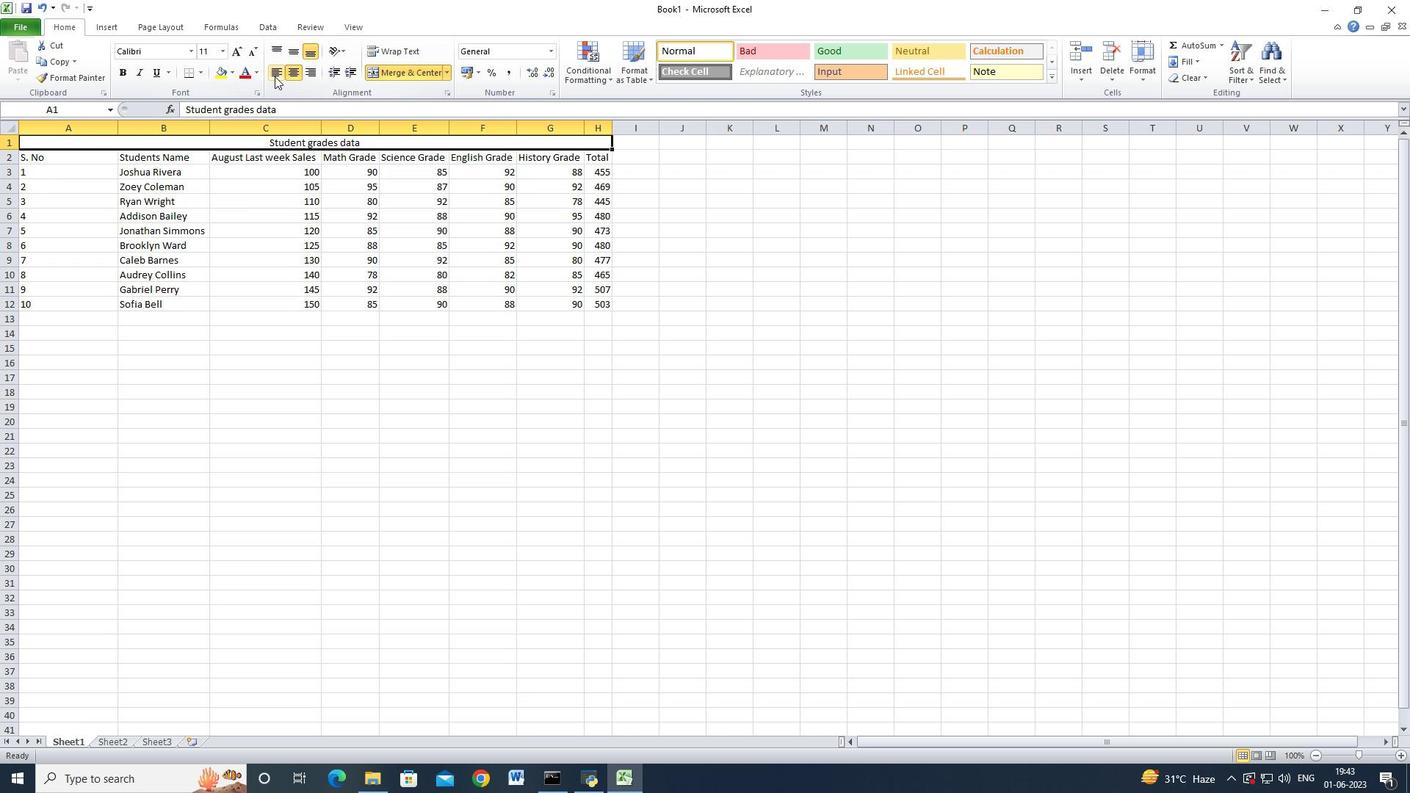
Action: Mouse moved to (126, 192)
Screenshot: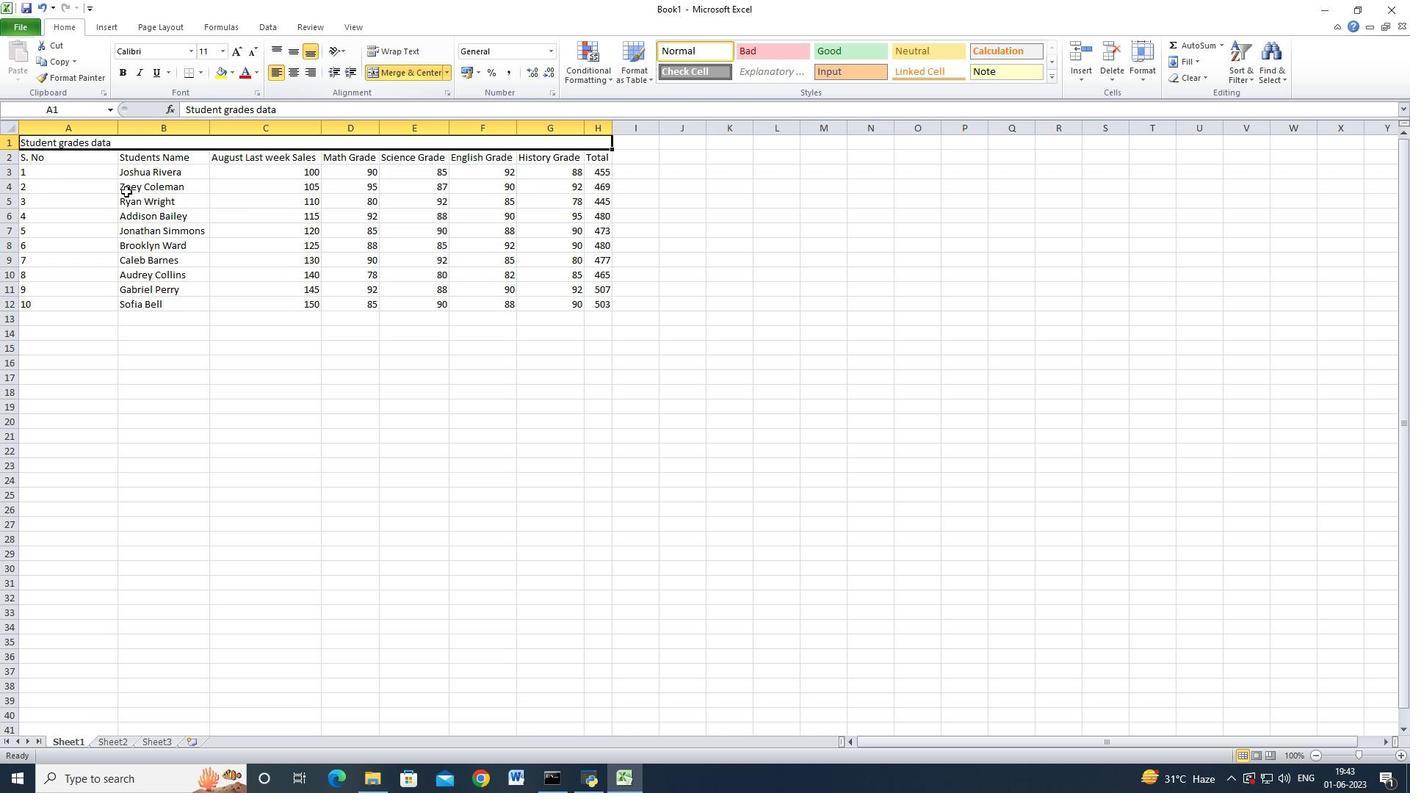 
Action: Mouse pressed left at (126, 192)
Screenshot: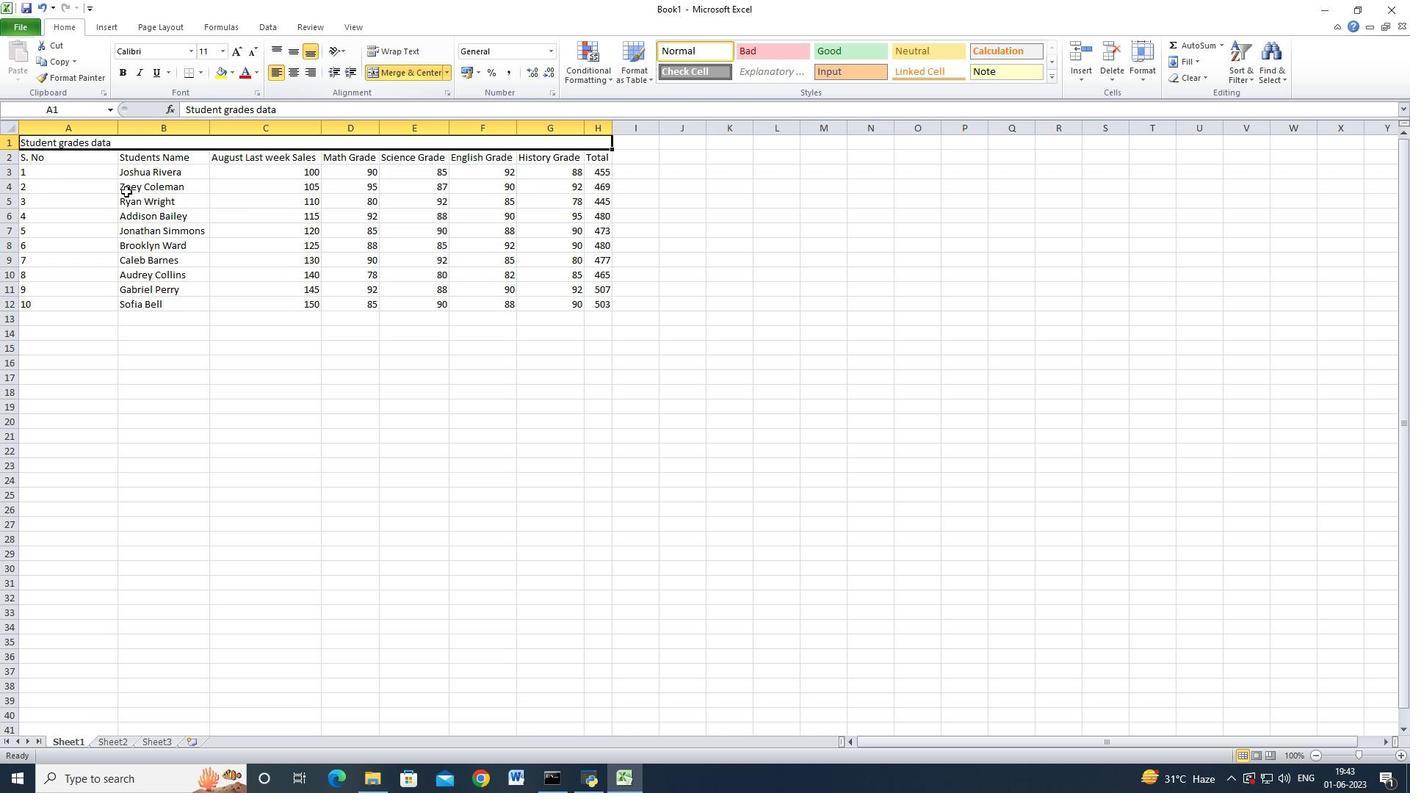 
Action: Mouse moved to (105, 258)
Screenshot: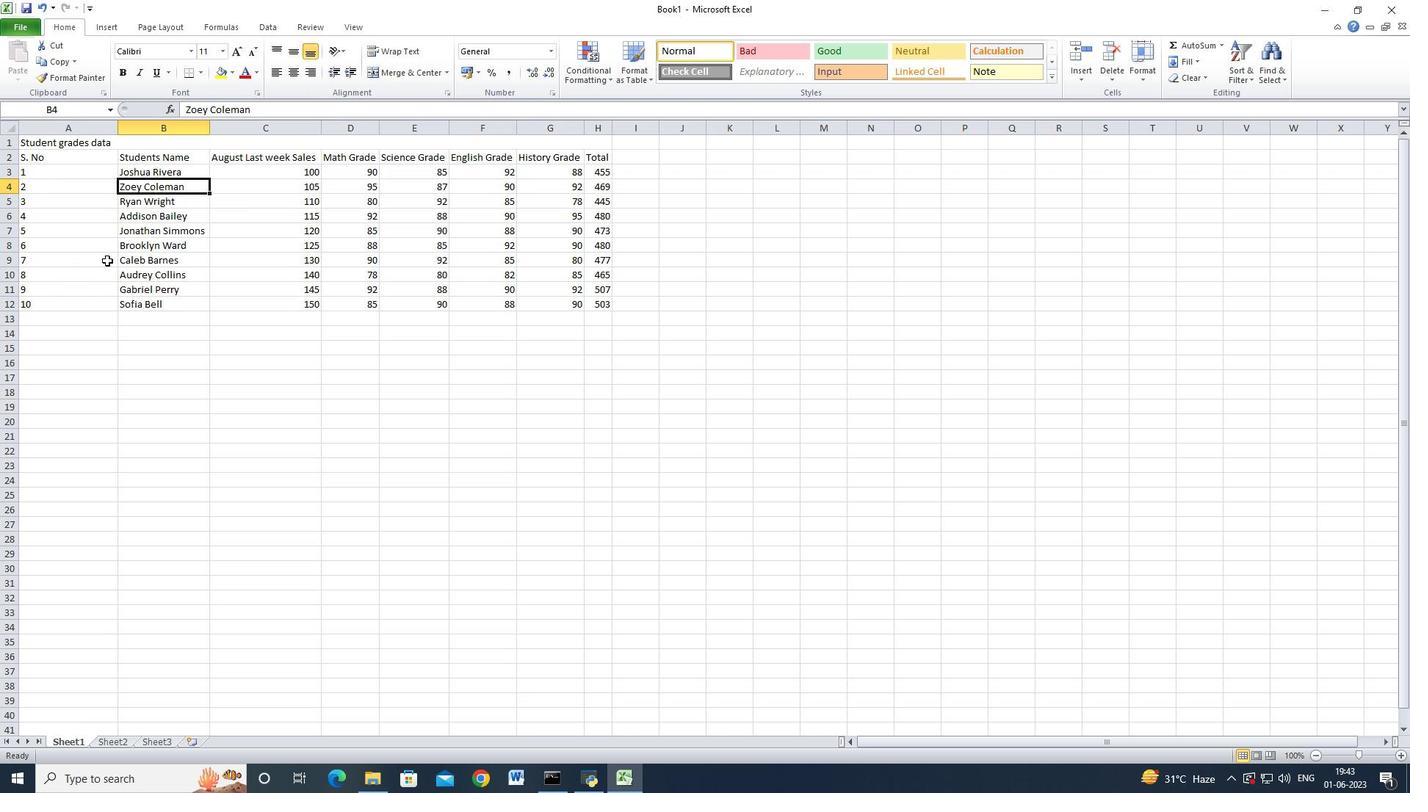 
Action: Mouse pressed left at (105, 258)
Screenshot: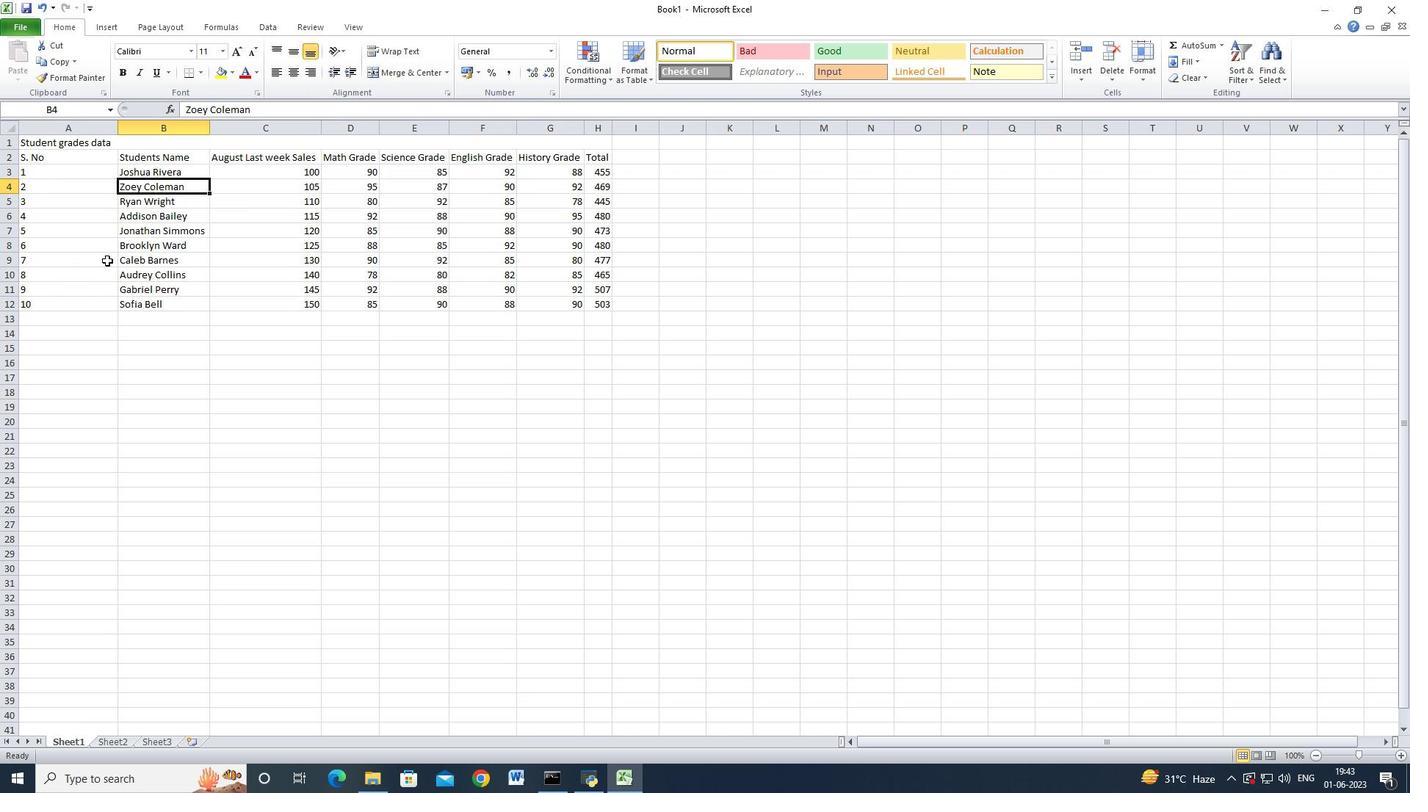 
Action: Mouse moved to (54, 171)
Screenshot: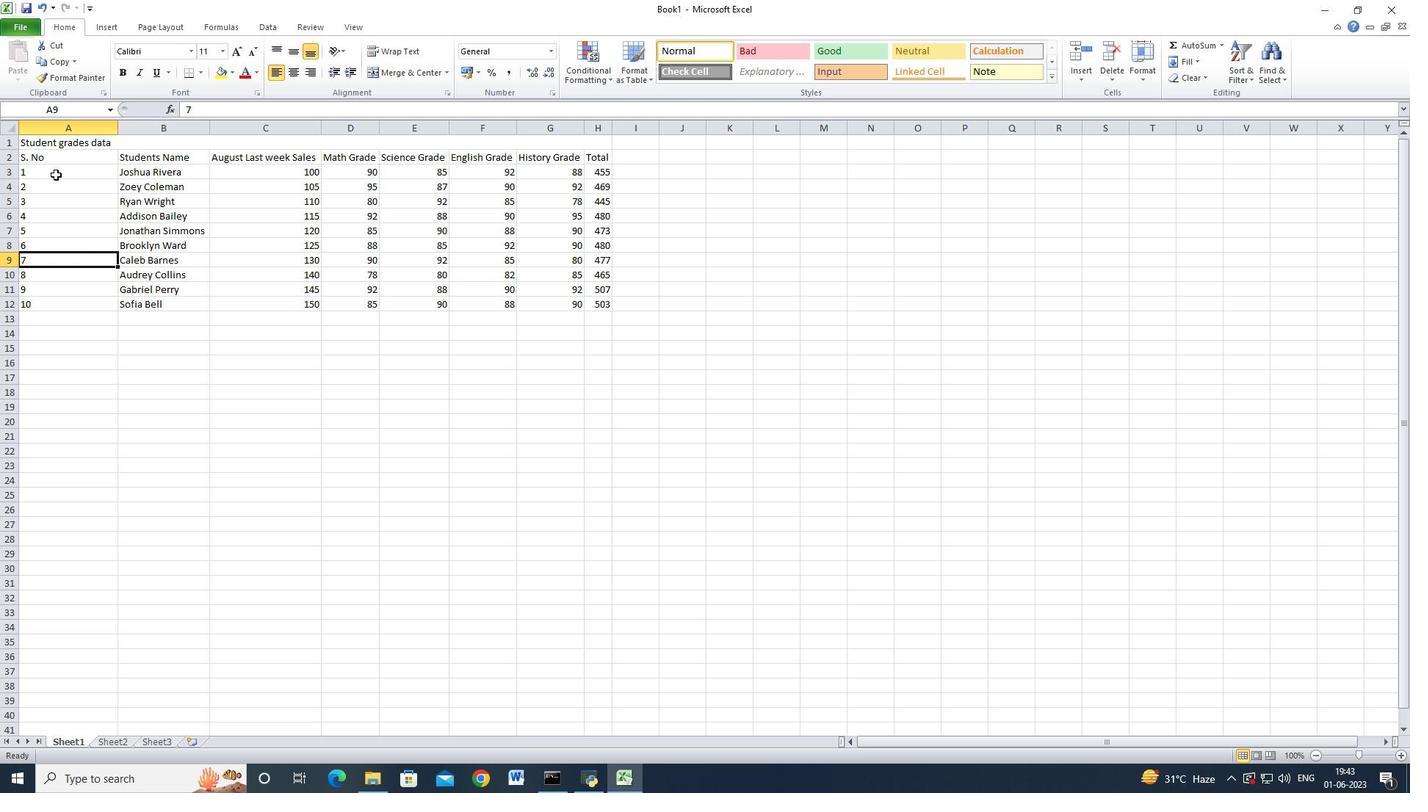 
Action: Mouse pressed left at (54, 171)
Screenshot: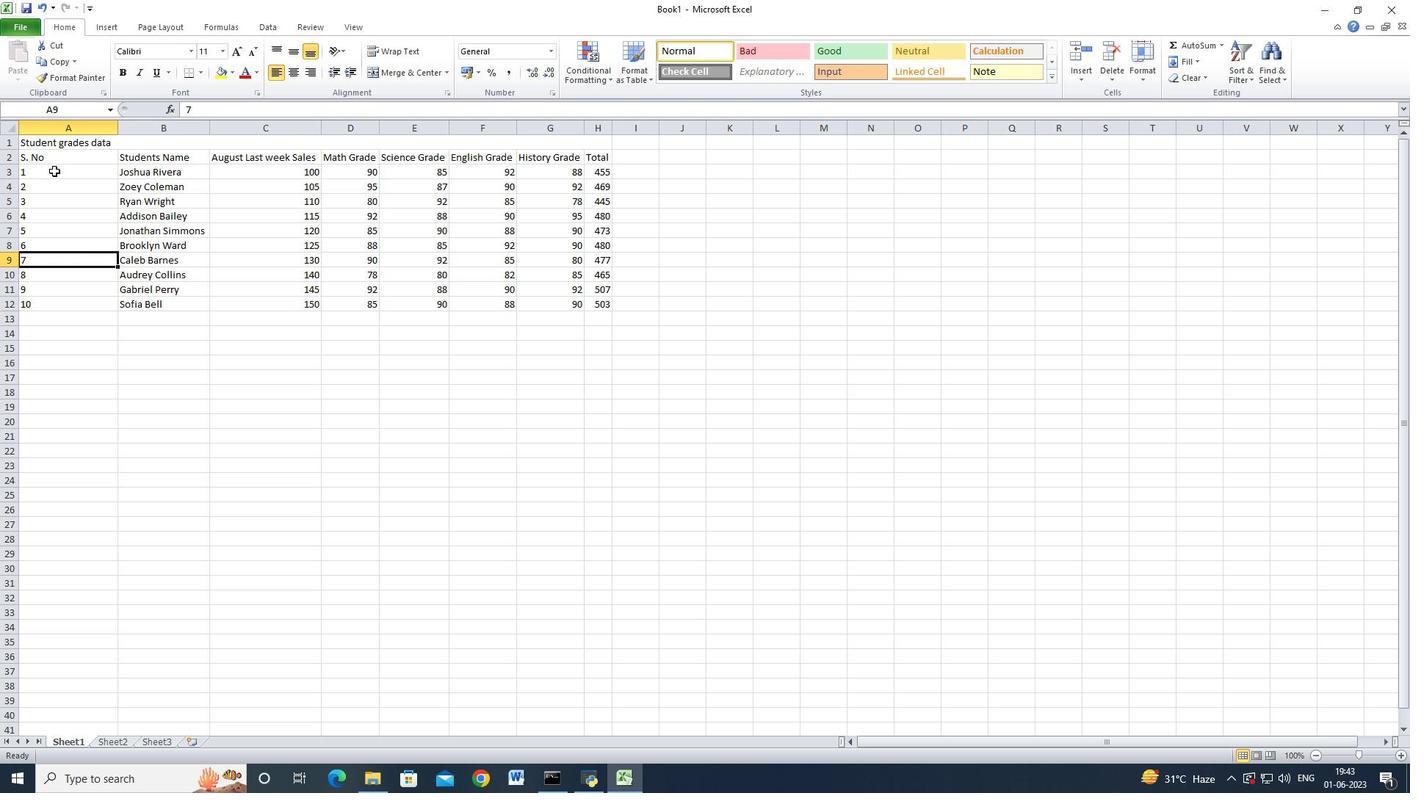
Action: Mouse moved to (150, 263)
Screenshot: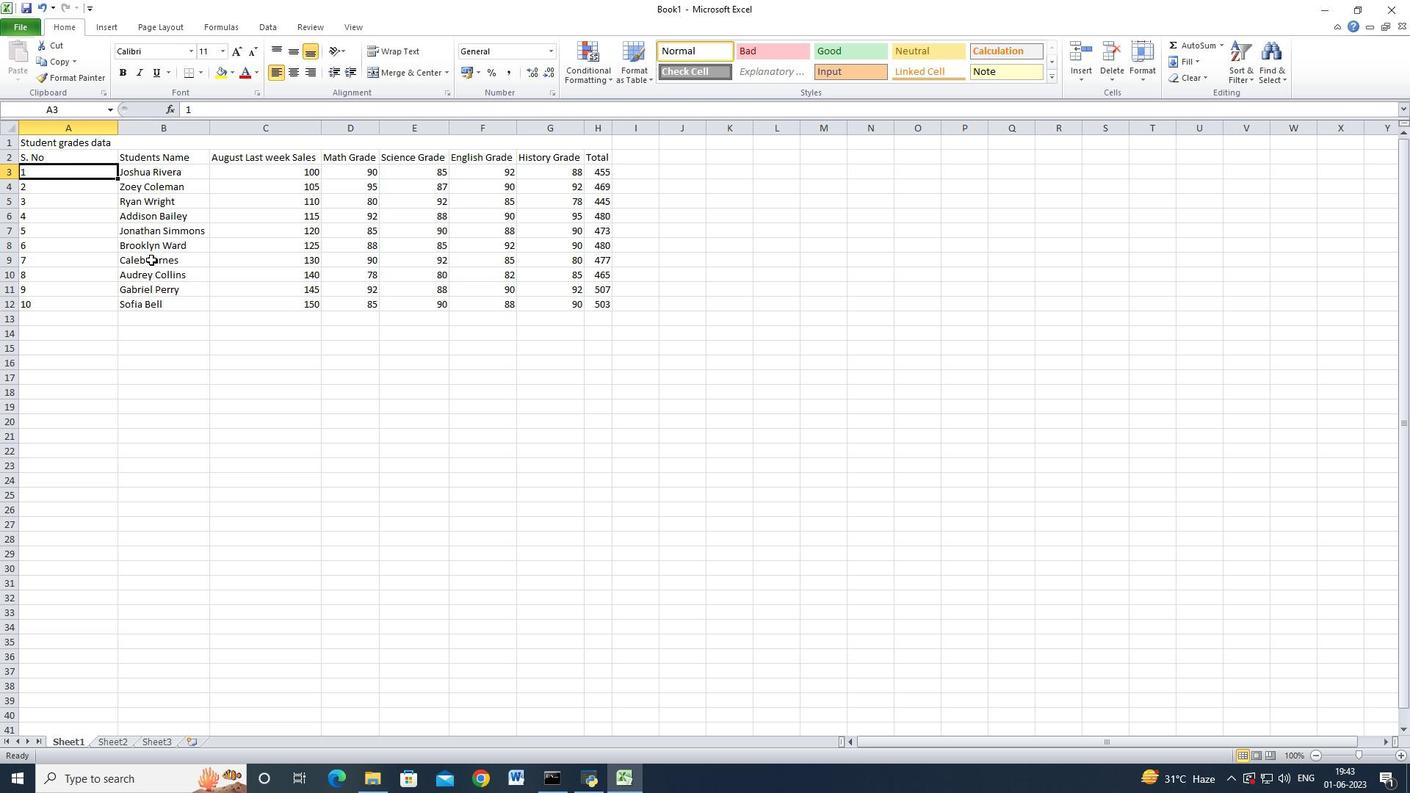 
Action: Key pressed ctrl+S
Screenshot: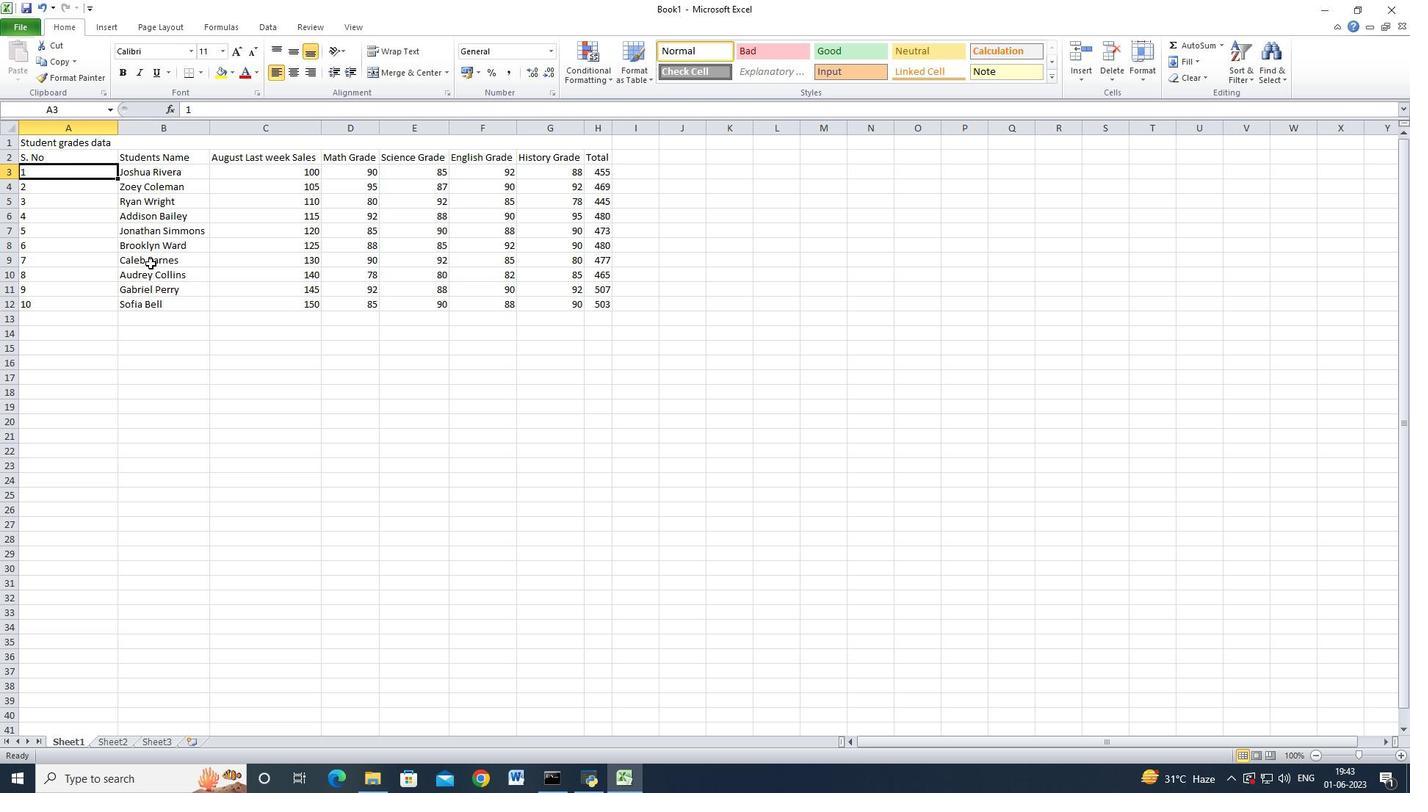 
Action: Mouse moved to (294, 287)
Screenshot: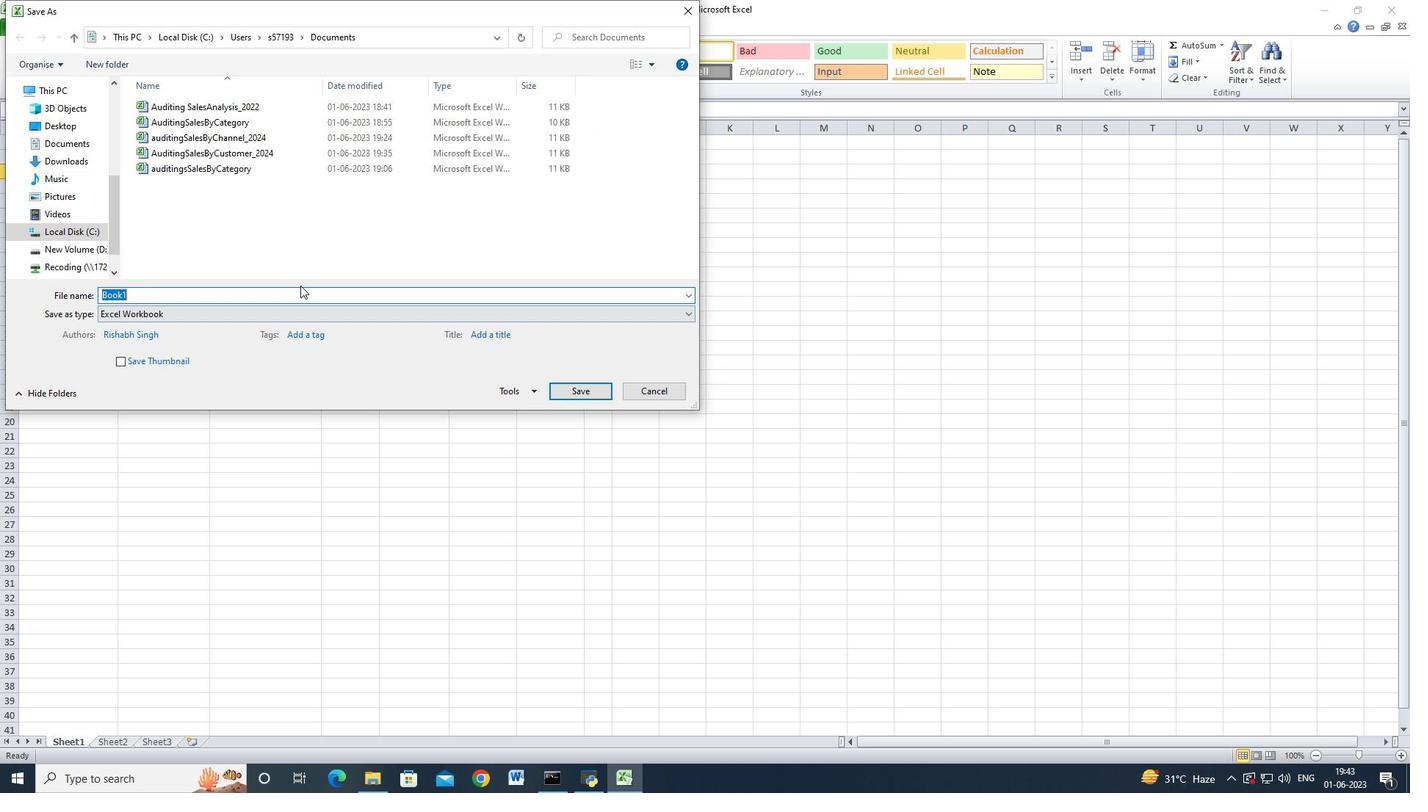 
Action: Key pressed <Key.shift_r>A<Key.backspace>auditing<Key.shift_r>Sales<Key.shift>By<Key.shift_r>Employee
Screenshot: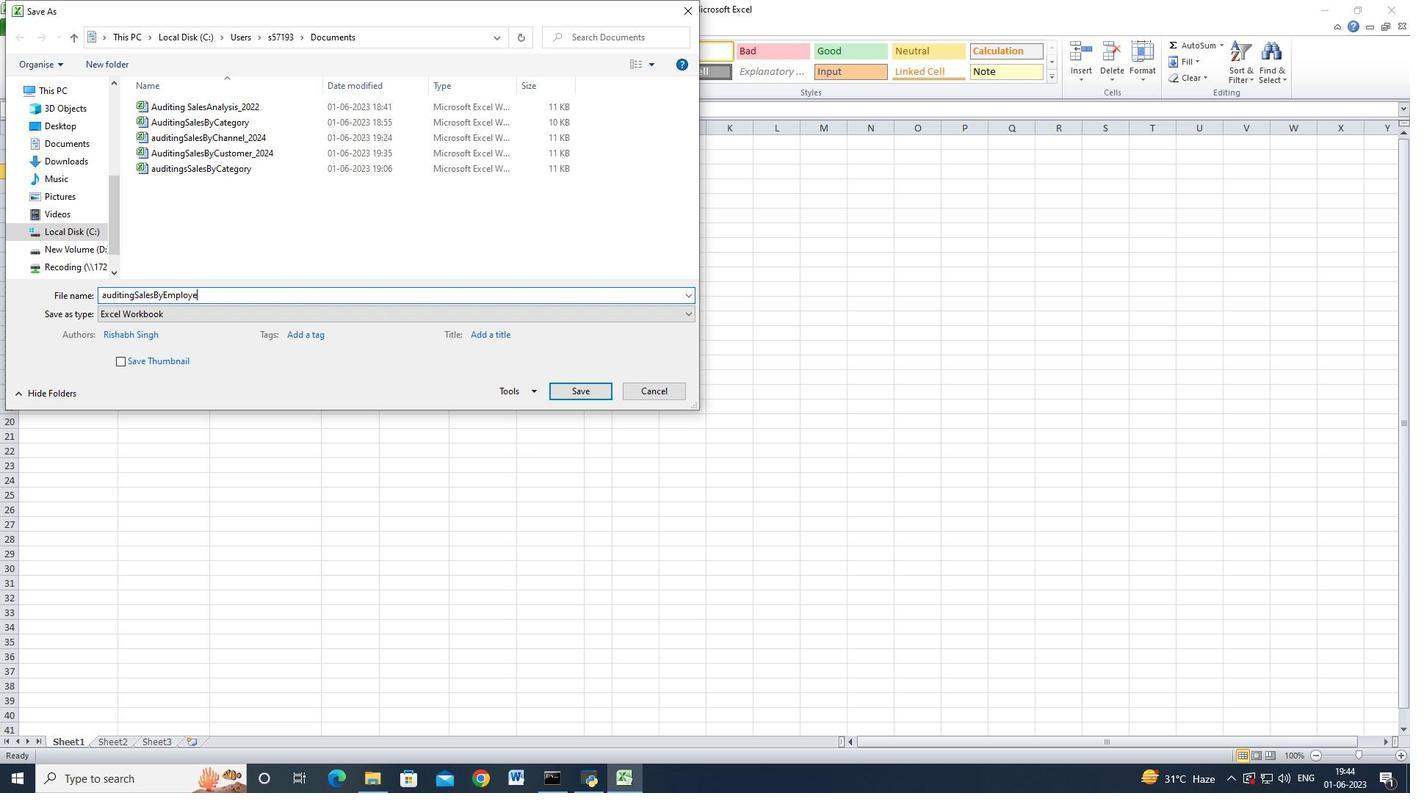 
Action: Mouse moved to (582, 394)
Screenshot: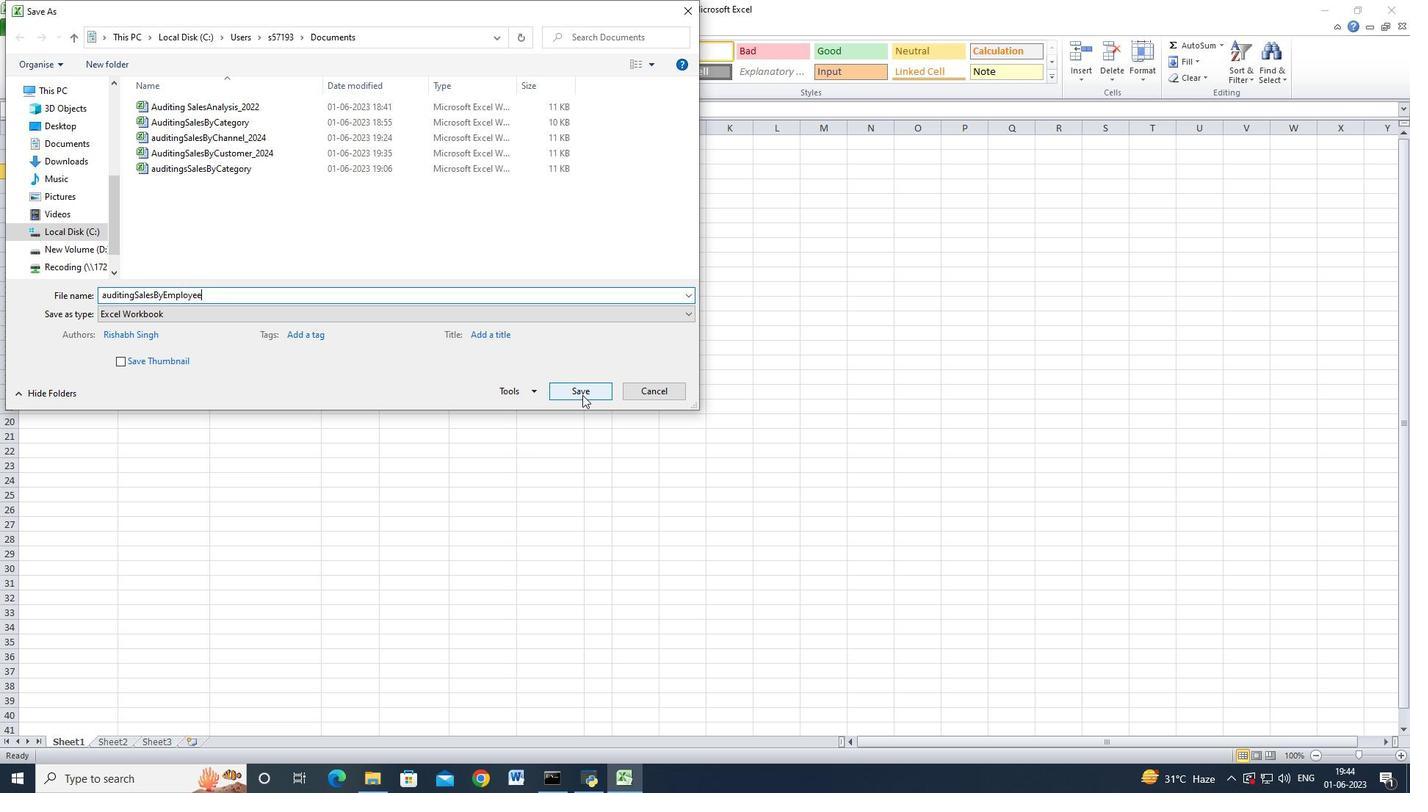 
Action: Mouse pressed left at (582, 394)
Screenshot: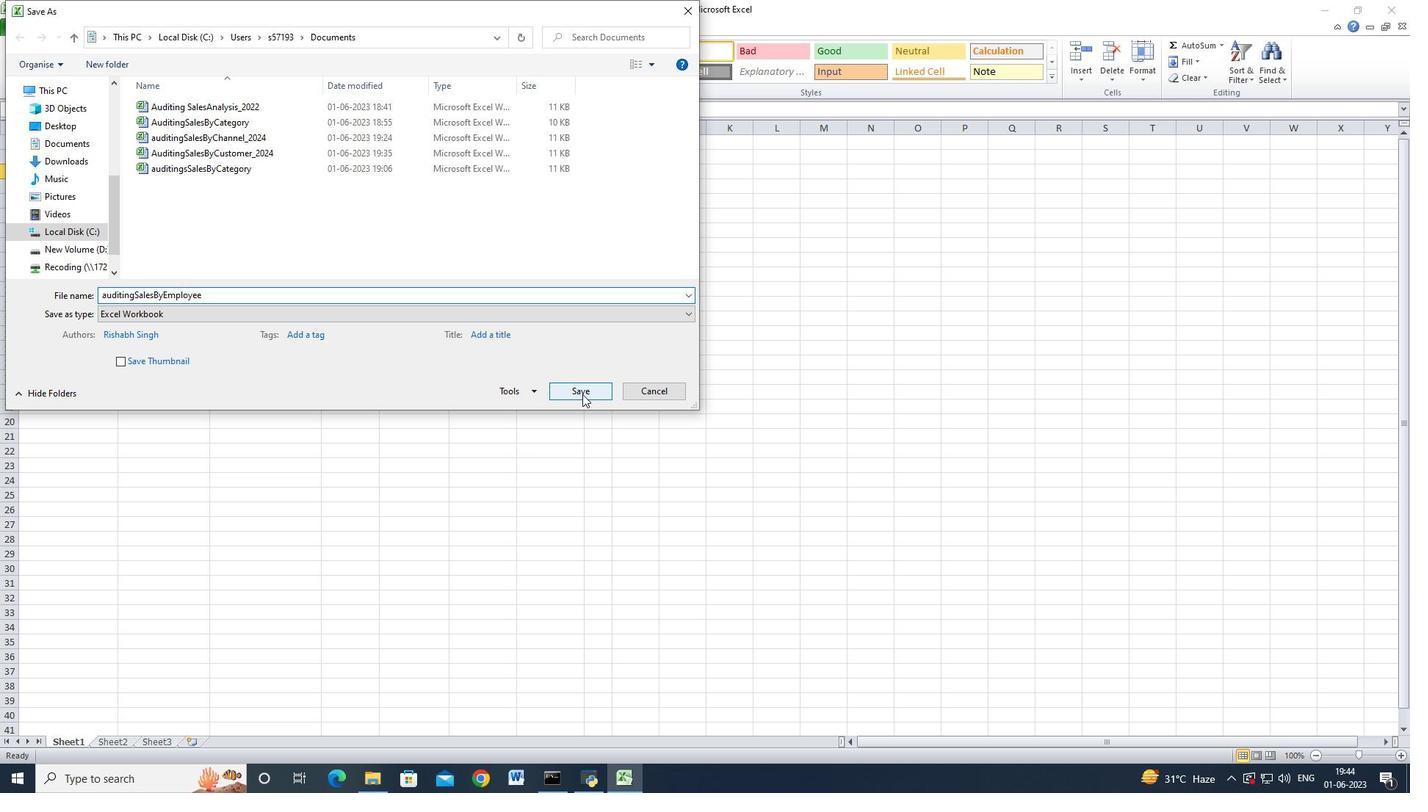 
